 Task: Learn more about a career.
Action: Mouse moved to (939, 128)
Screenshot: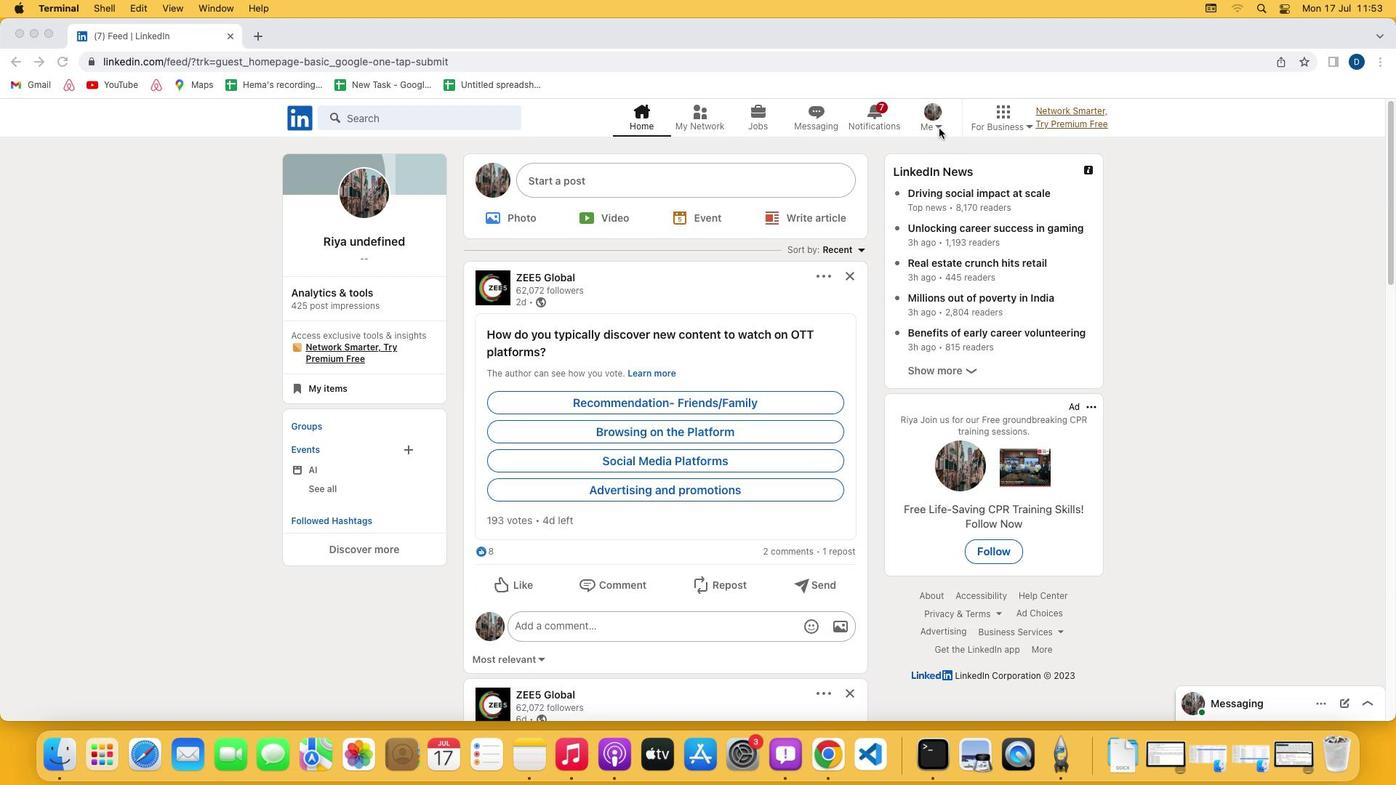 
Action: Mouse pressed left at (939, 128)
Screenshot: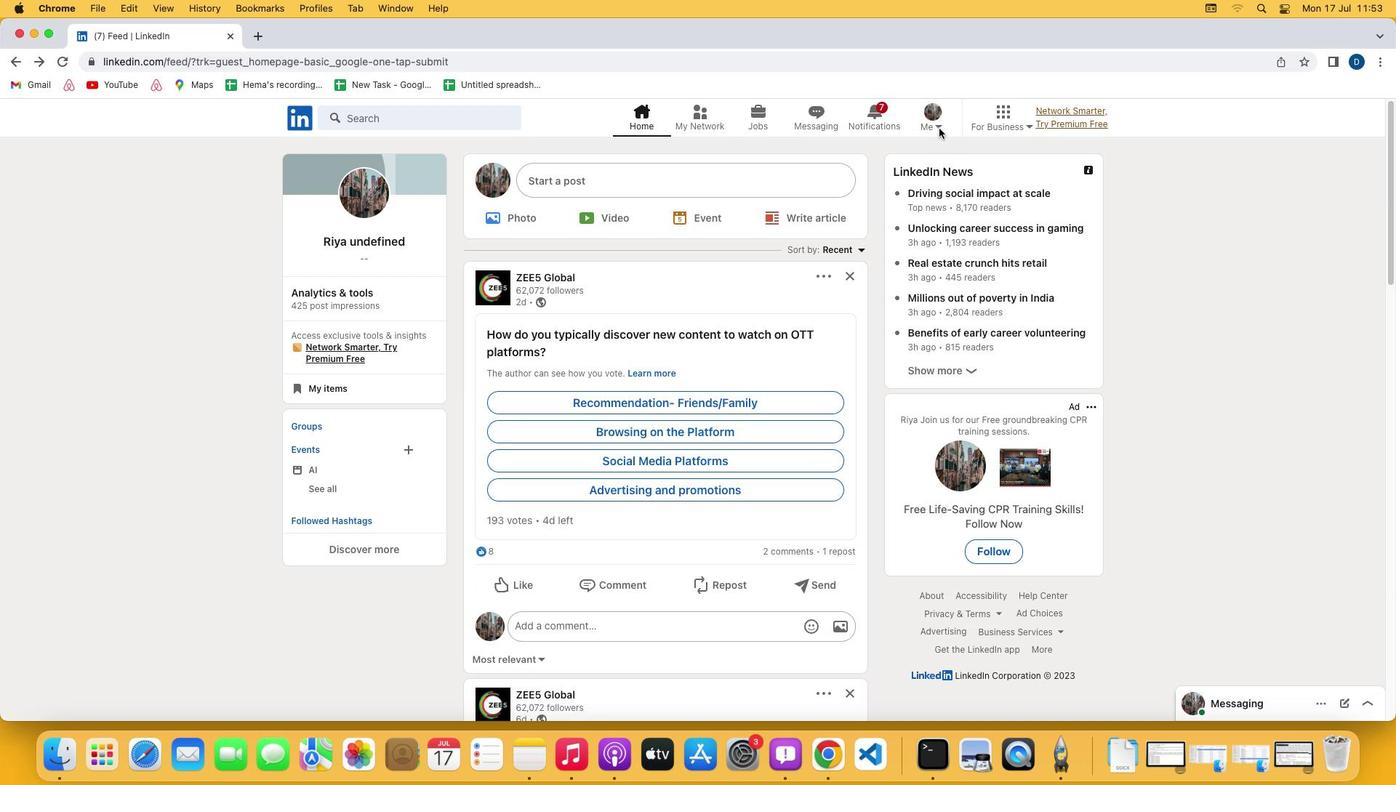
Action: Mouse moved to (941, 125)
Screenshot: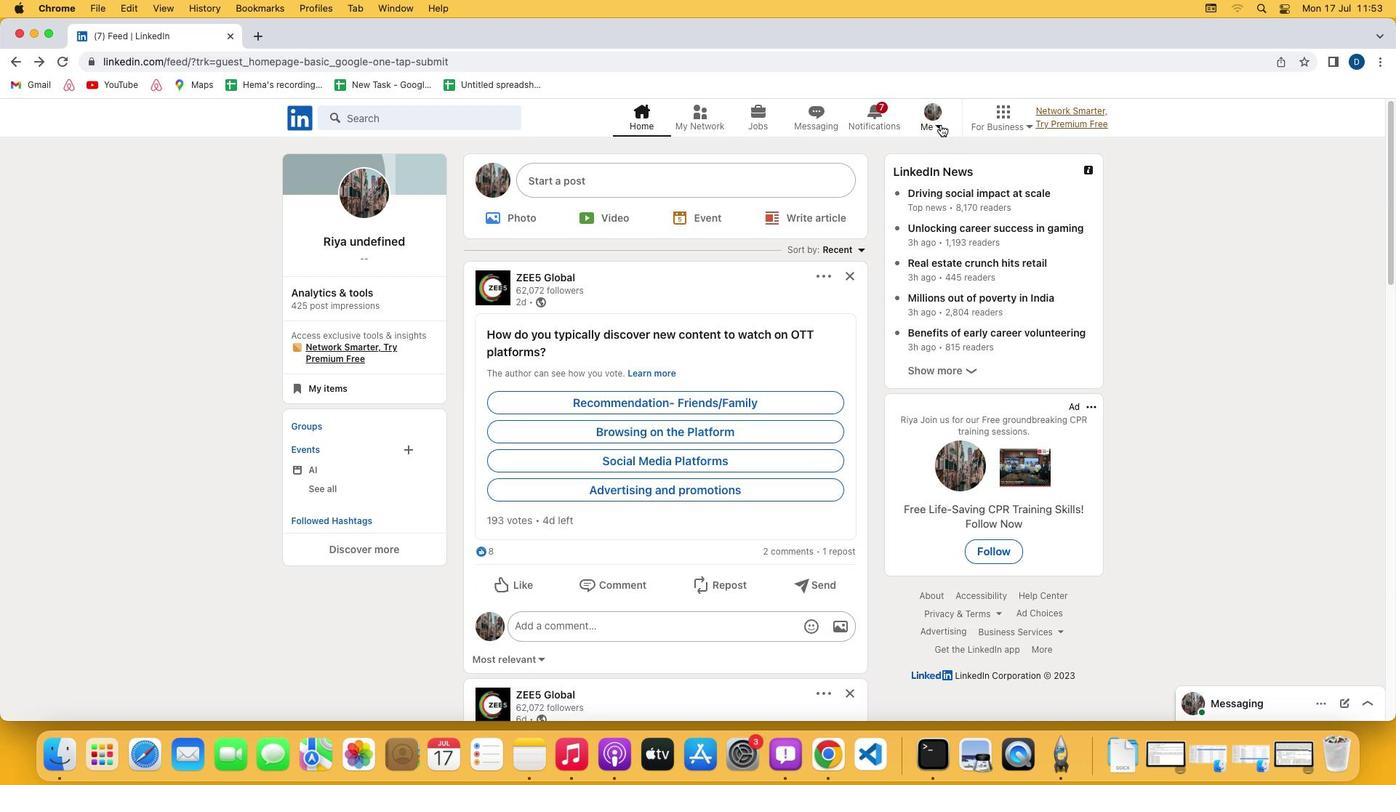 
Action: Mouse pressed left at (941, 125)
Screenshot: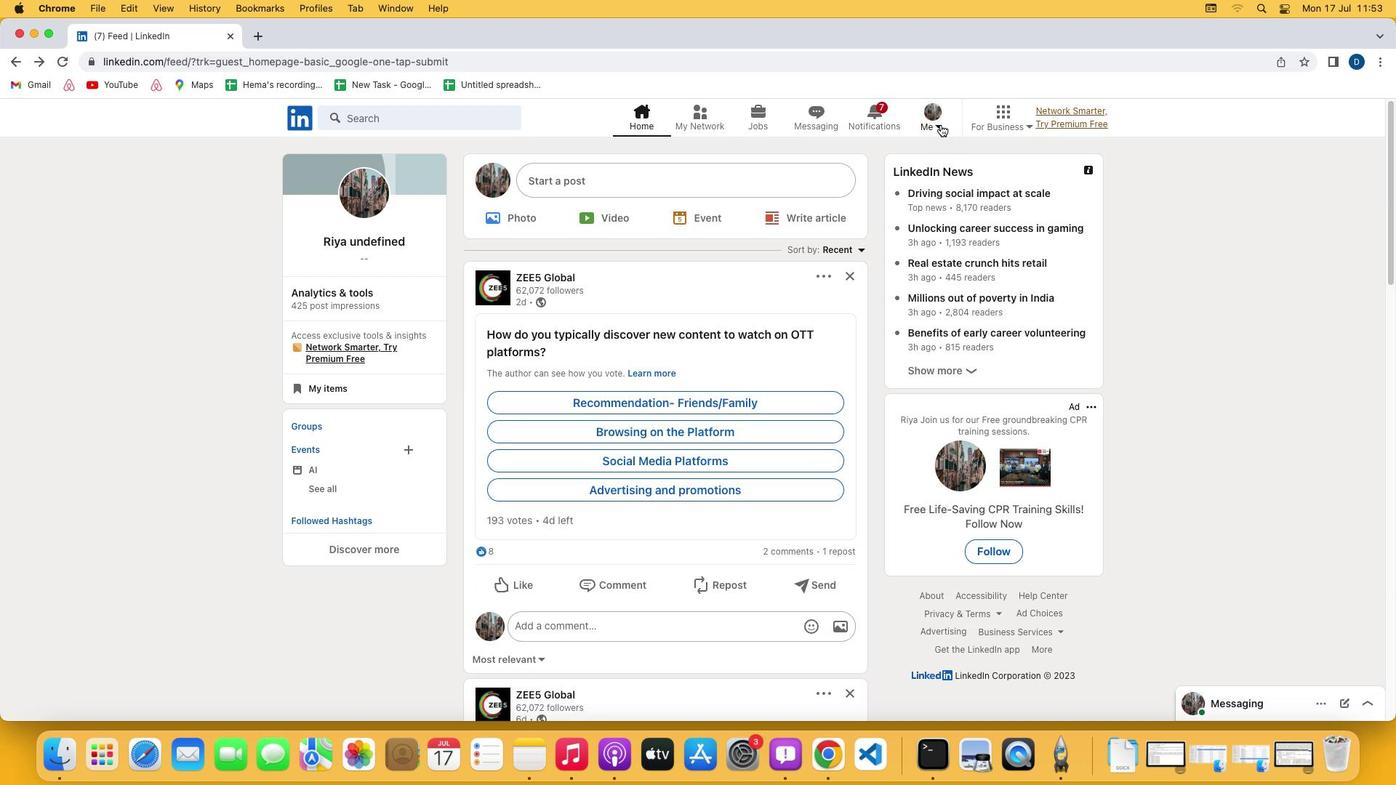 
Action: Mouse moved to (813, 271)
Screenshot: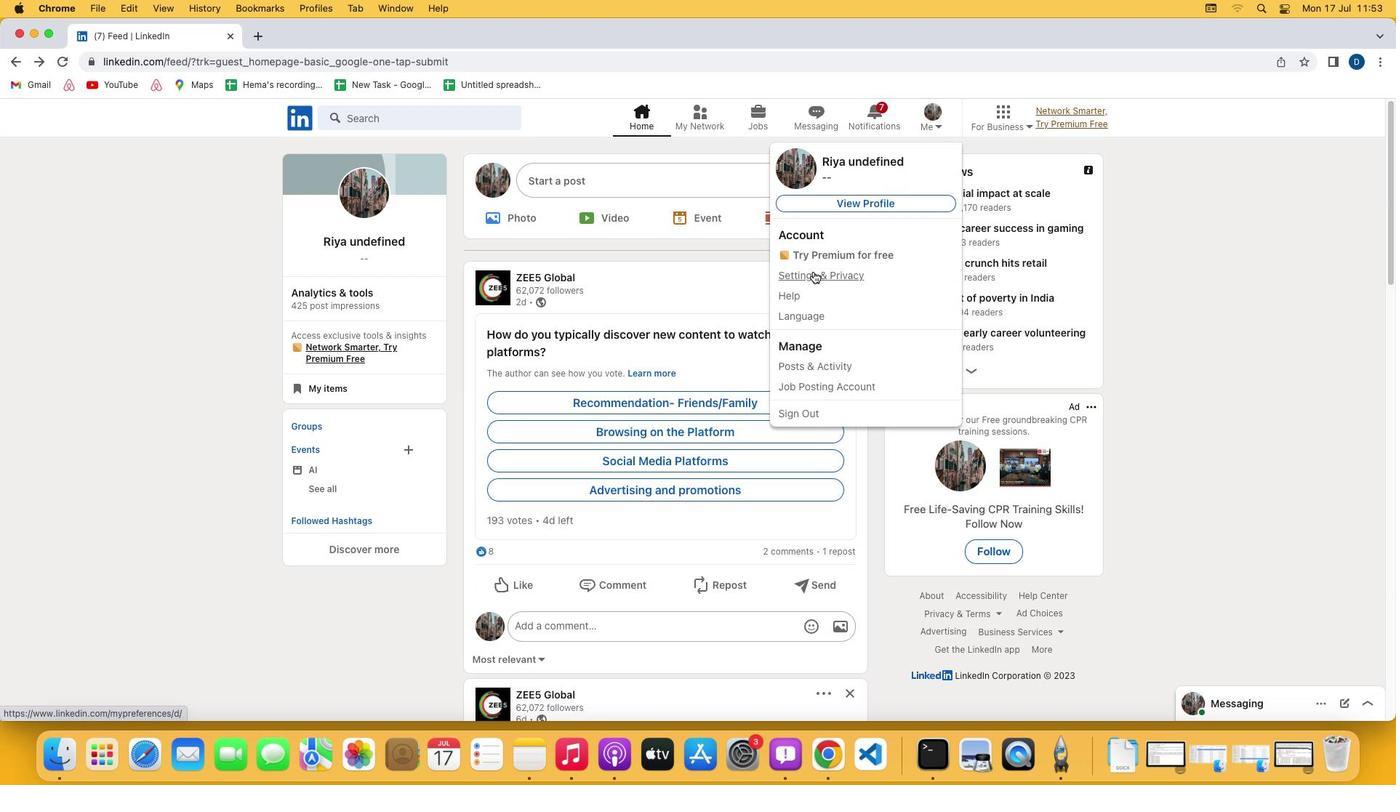 
Action: Mouse pressed left at (813, 271)
Screenshot: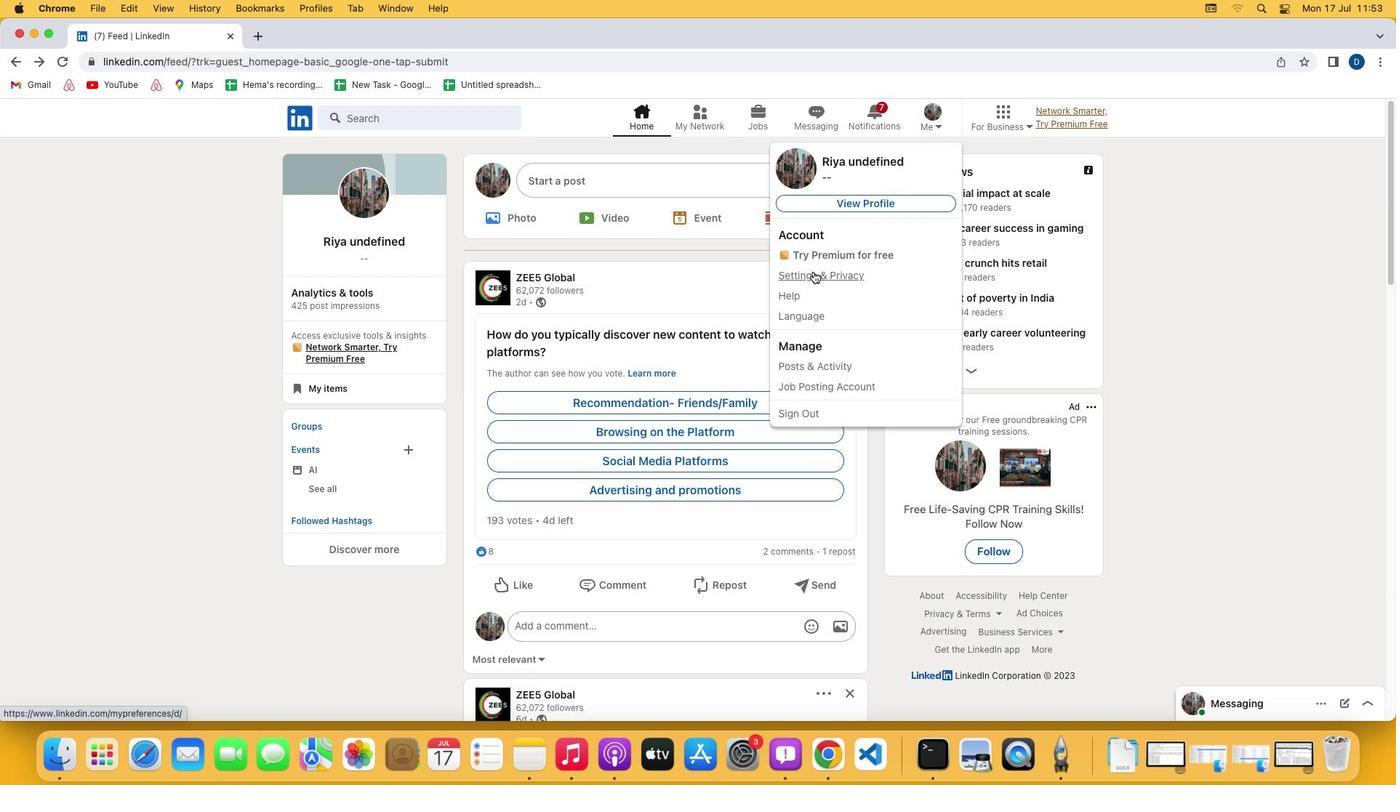 
Action: Mouse moved to (627, 520)
Screenshot: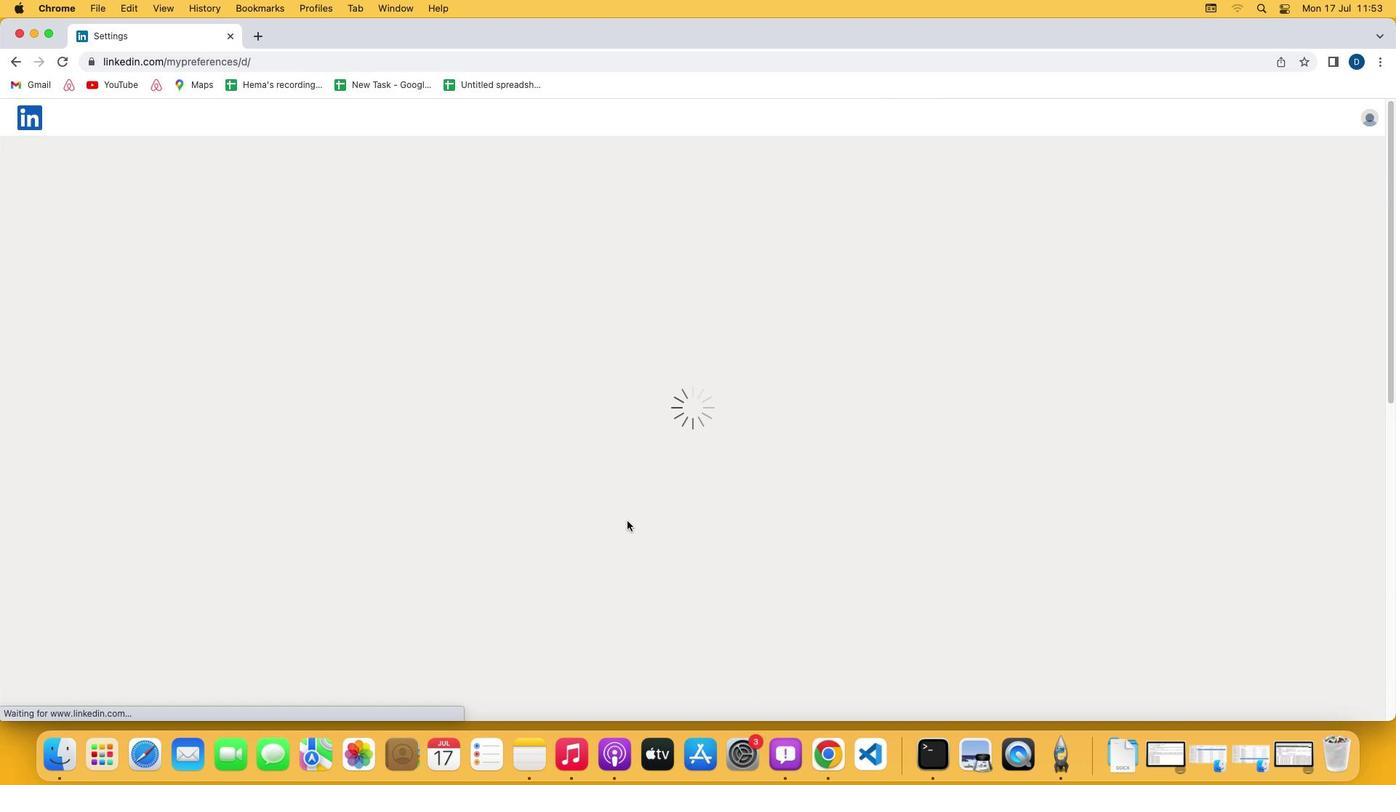 
Action: Mouse scrolled (627, 520) with delta (0, 0)
Screenshot: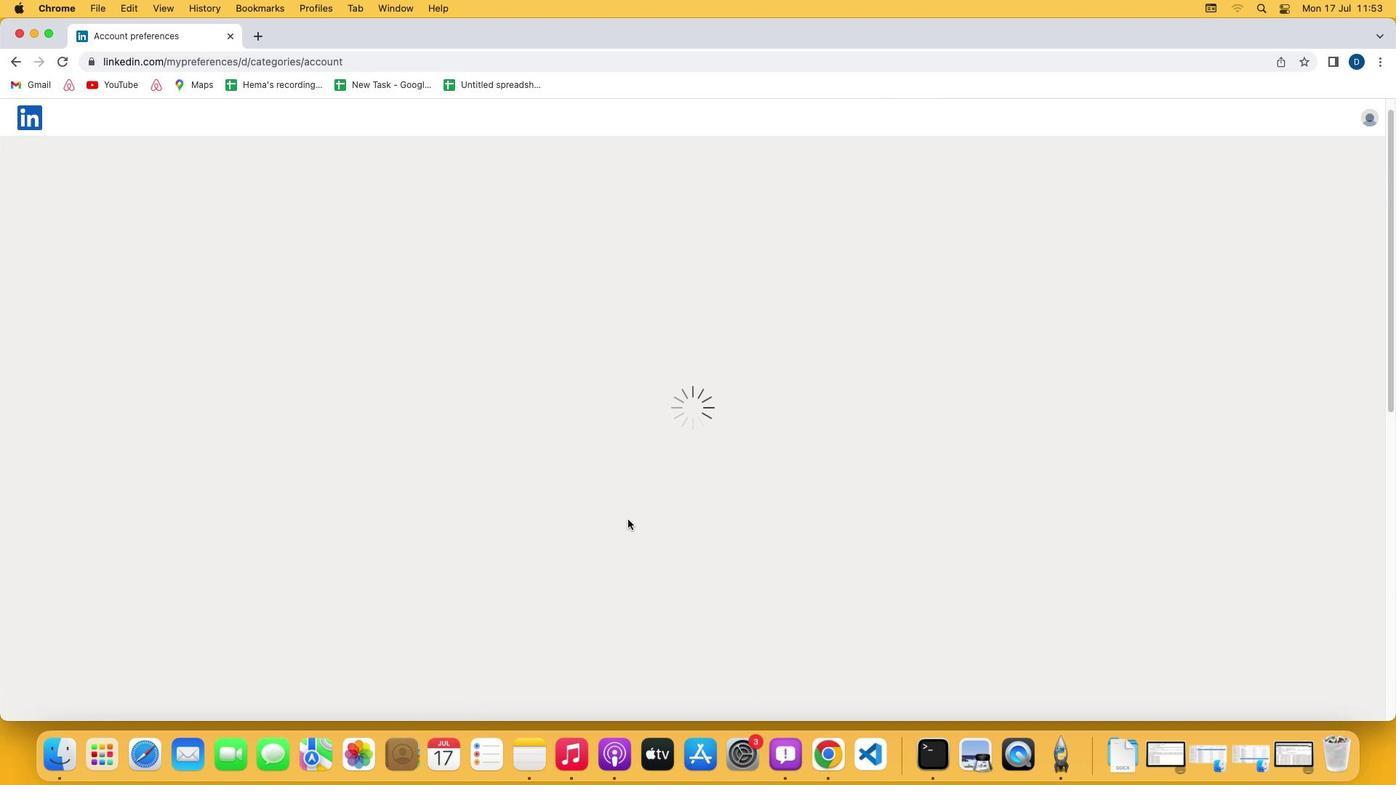 
Action: Mouse scrolled (627, 520) with delta (0, 0)
Screenshot: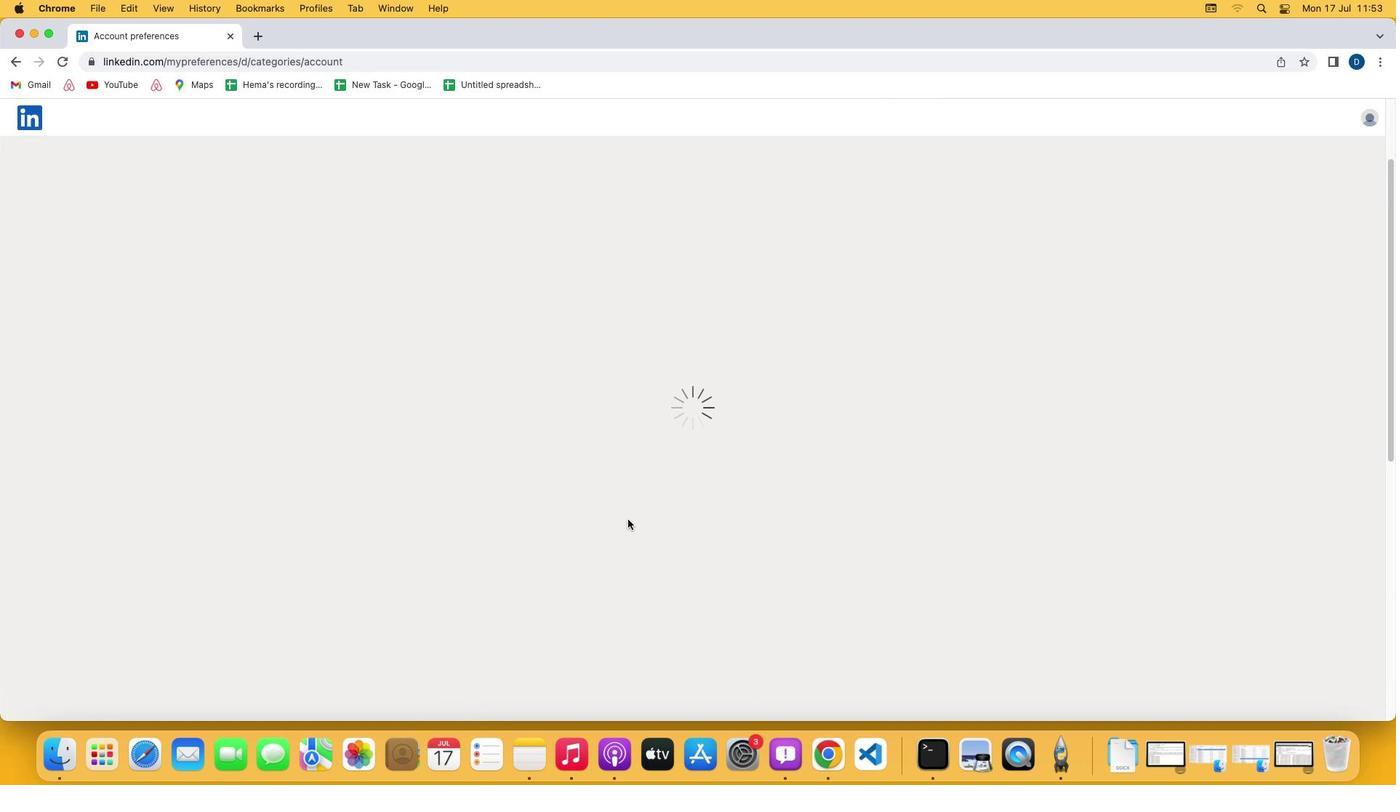 
Action: Mouse scrolled (627, 520) with delta (0, -2)
Screenshot: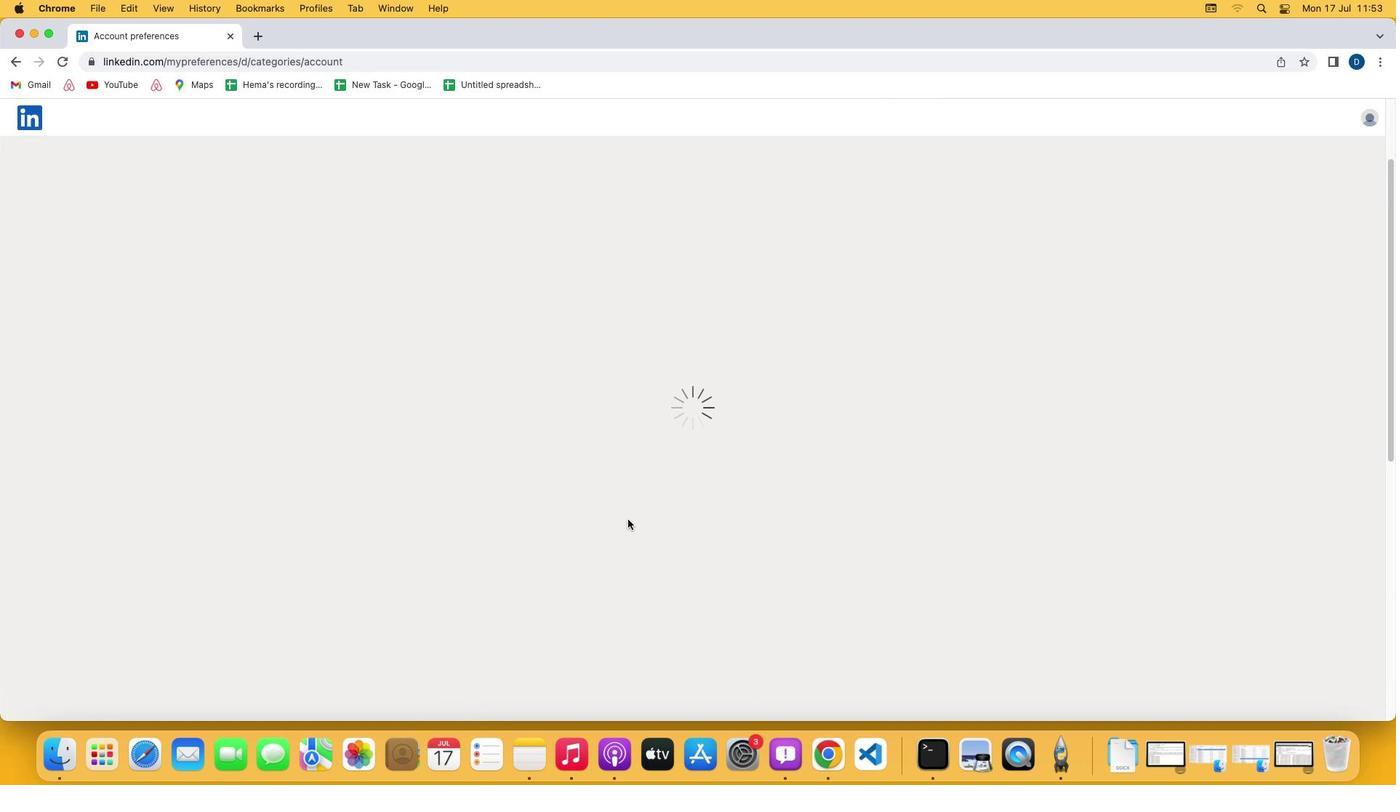 
Action: Mouse moved to (627, 520)
Screenshot: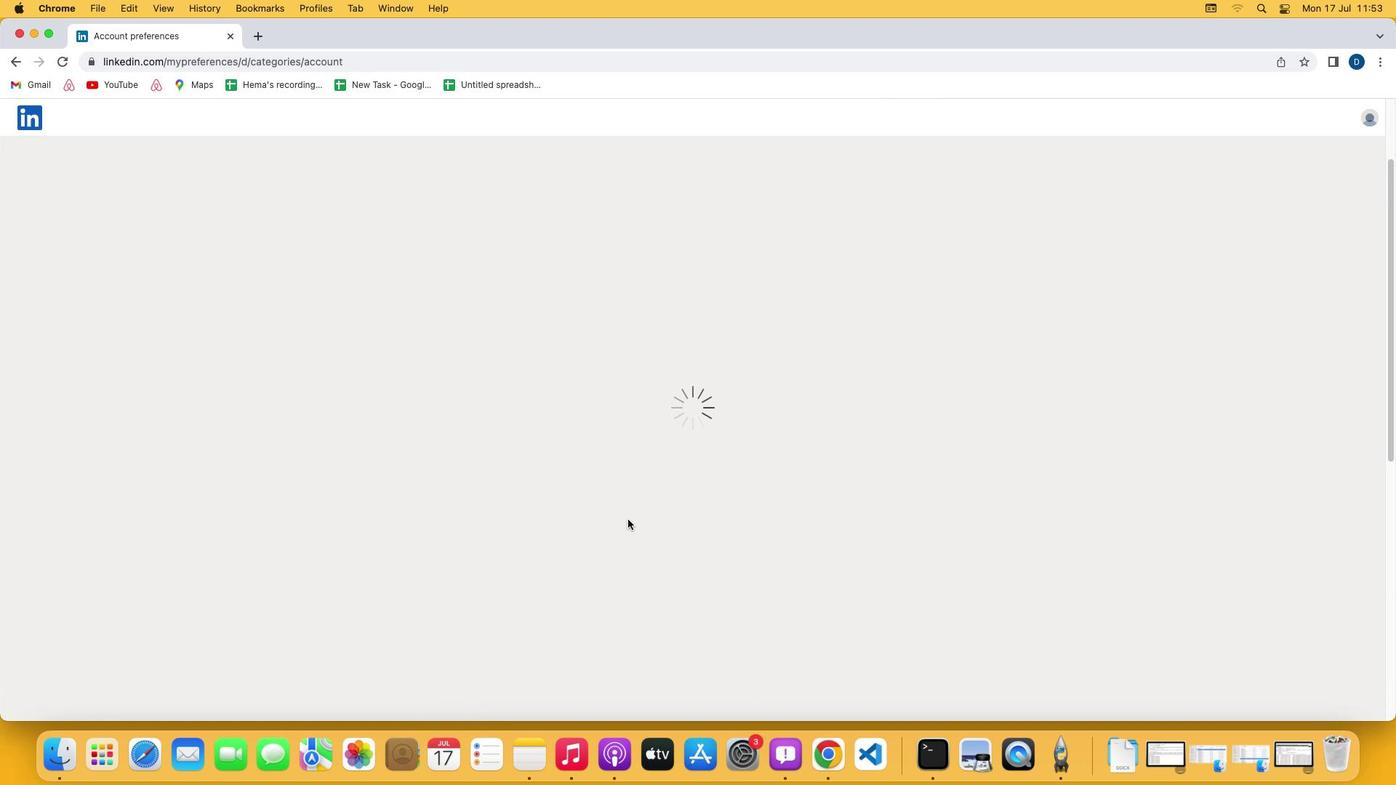 
Action: Mouse scrolled (627, 520) with delta (0, -3)
Screenshot: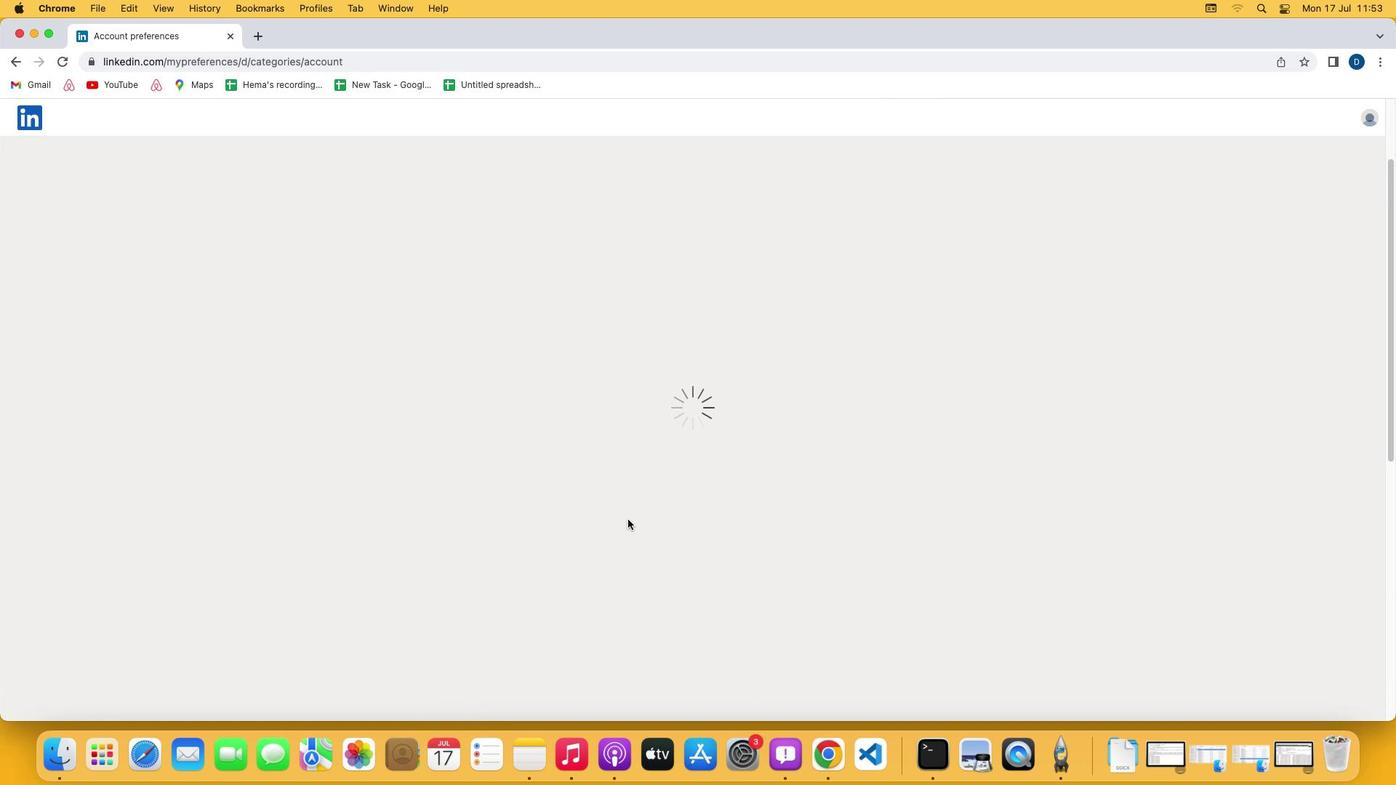 
Action: Mouse moved to (627, 519)
Screenshot: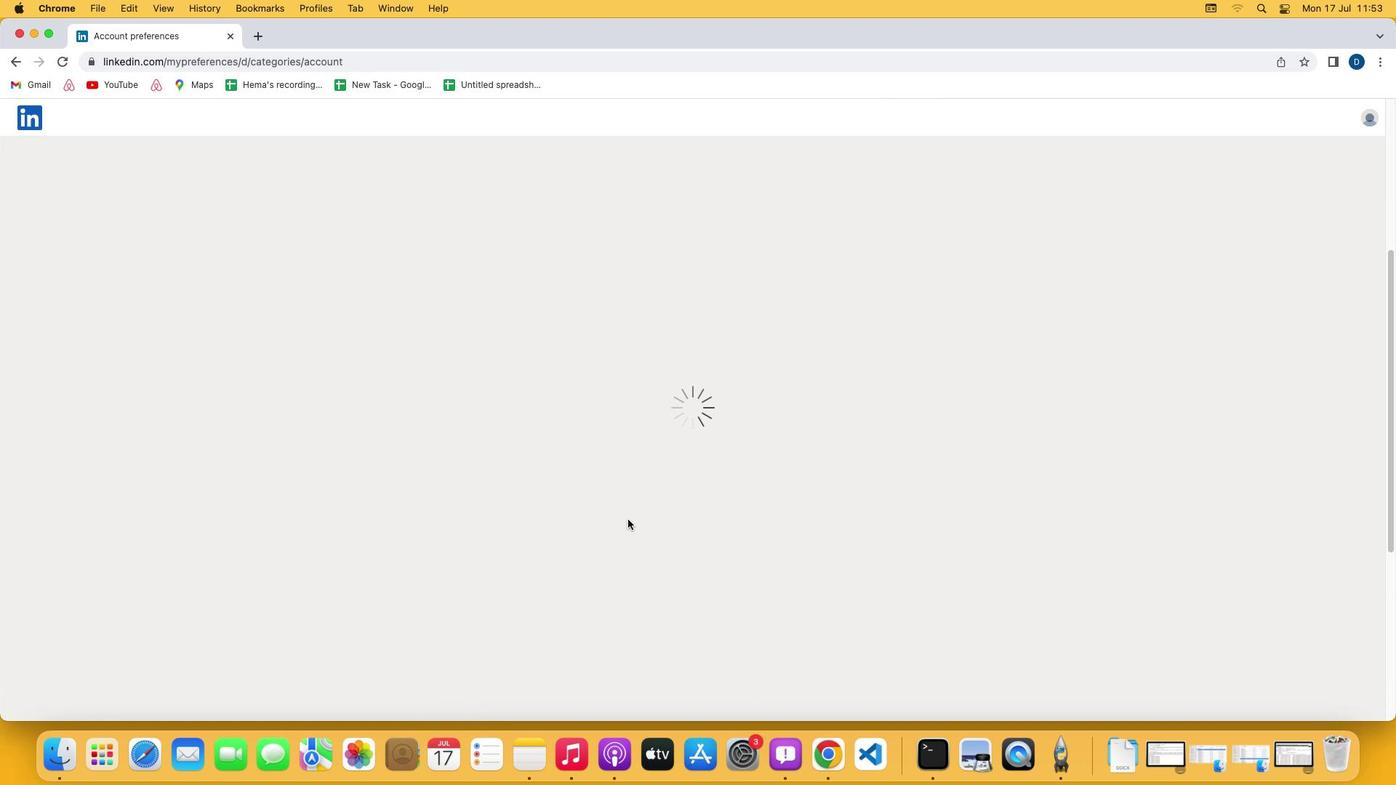 
Action: Mouse scrolled (627, 519) with delta (0, 0)
Screenshot: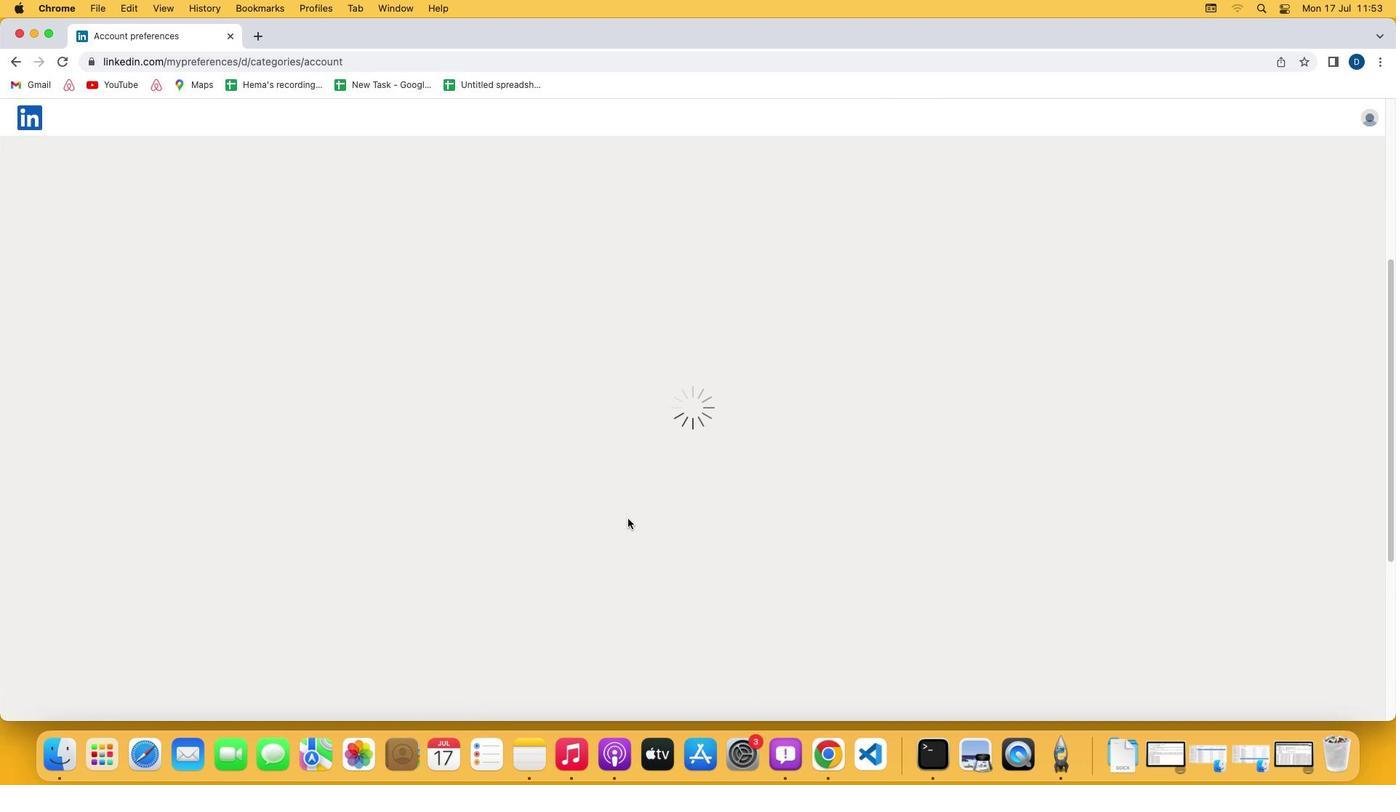 
Action: Mouse moved to (628, 518)
Screenshot: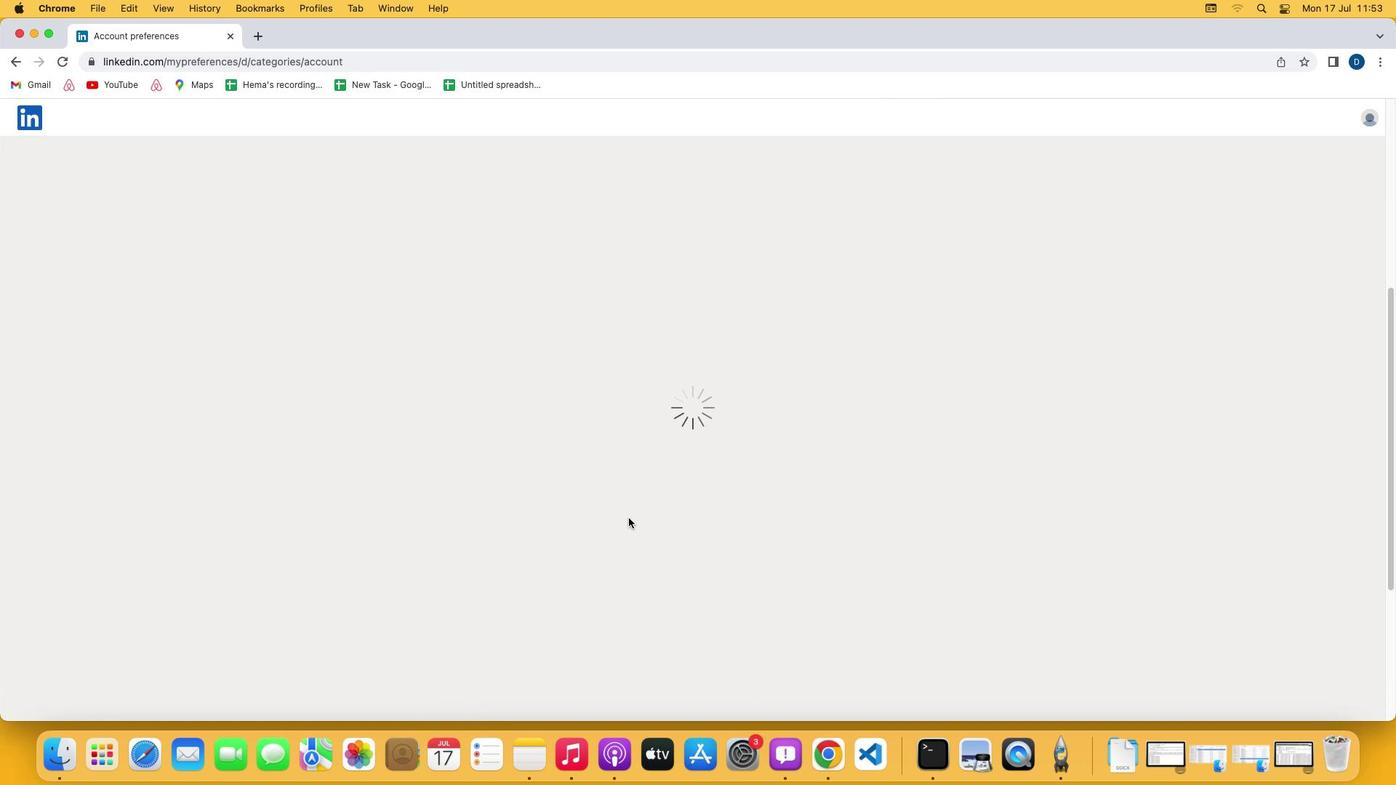 
Action: Mouse scrolled (628, 518) with delta (0, 0)
Screenshot: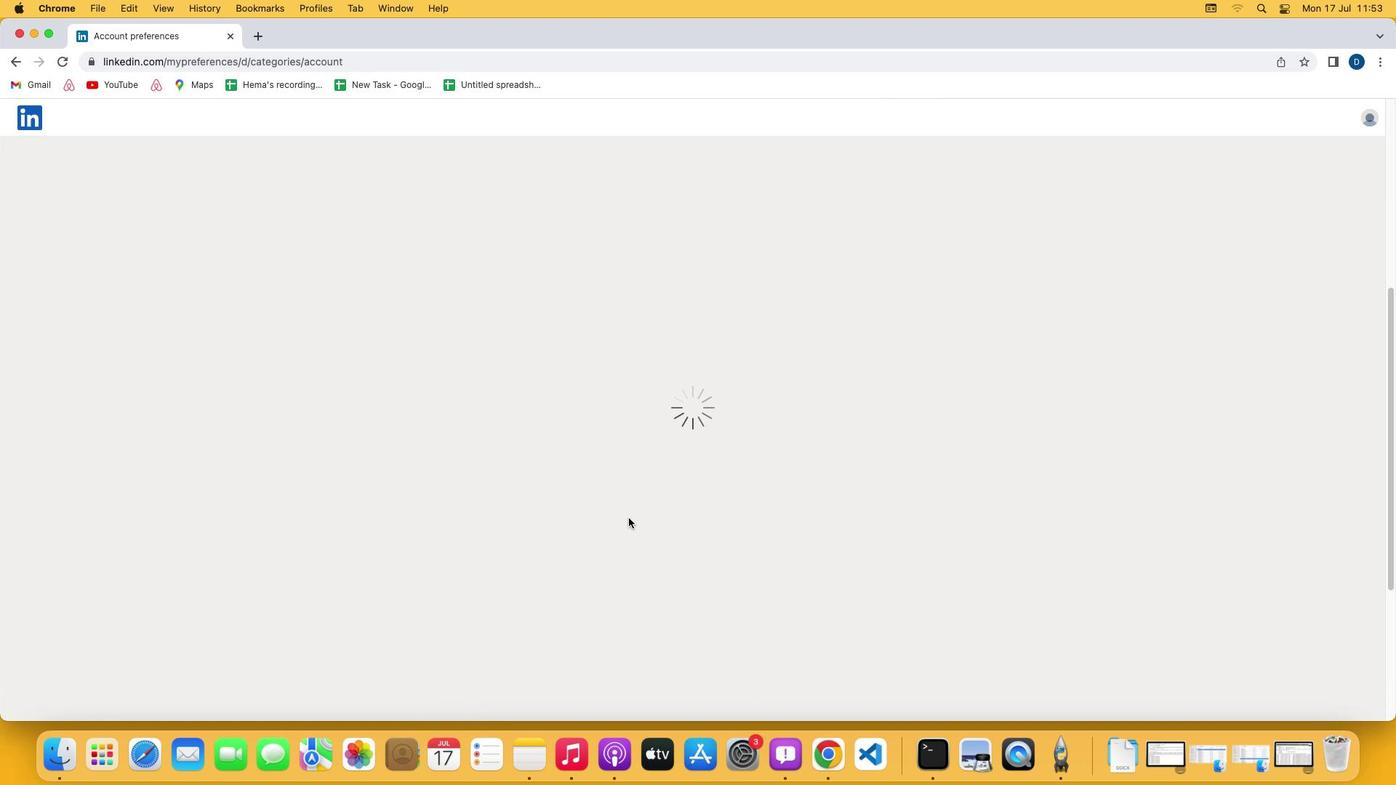 
Action: Mouse scrolled (628, 518) with delta (0, -2)
Screenshot: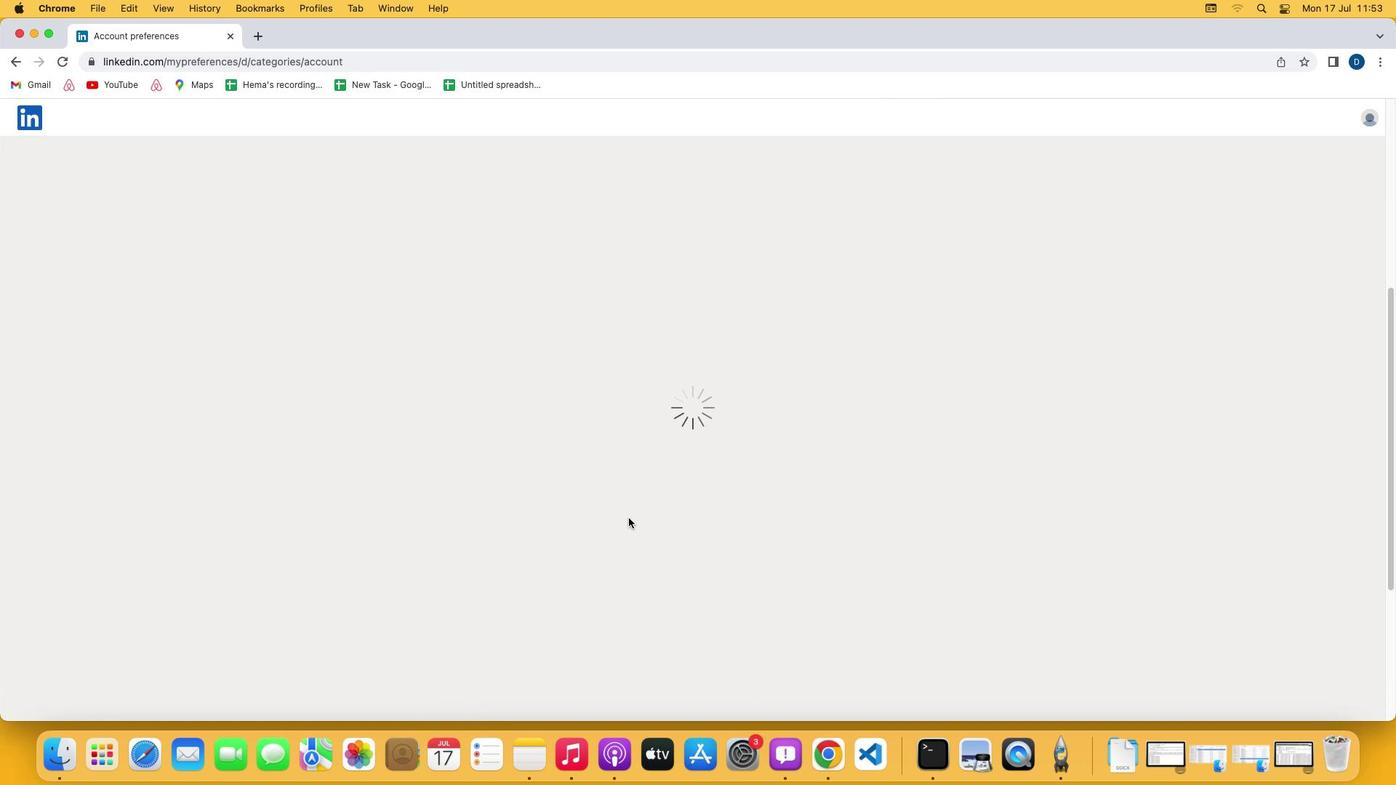 
Action: Mouse scrolled (628, 518) with delta (0, -3)
Screenshot: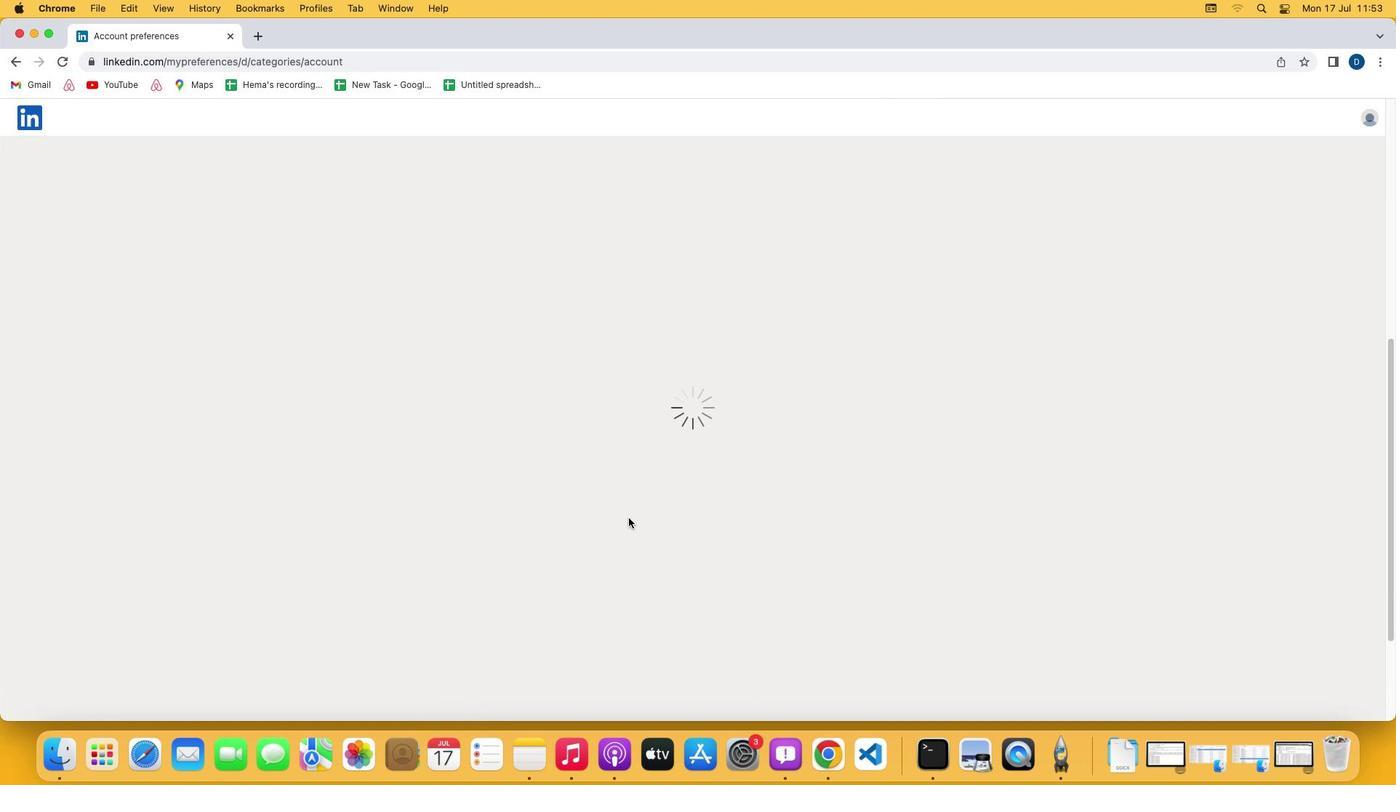
Action: Mouse scrolled (628, 518) with delta (0, -4)
Screenshot: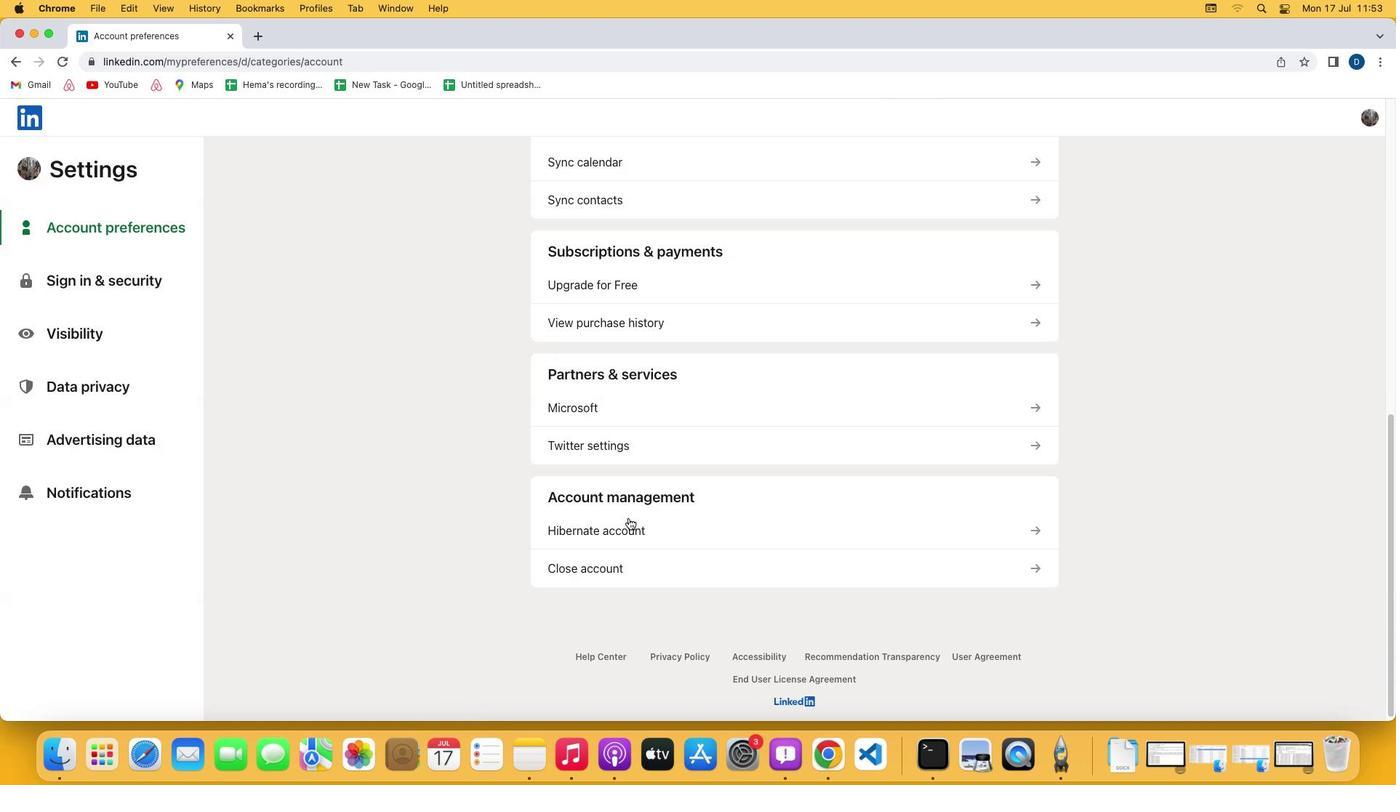 
Action: Mouse moved to (667, 278)
Screenshot: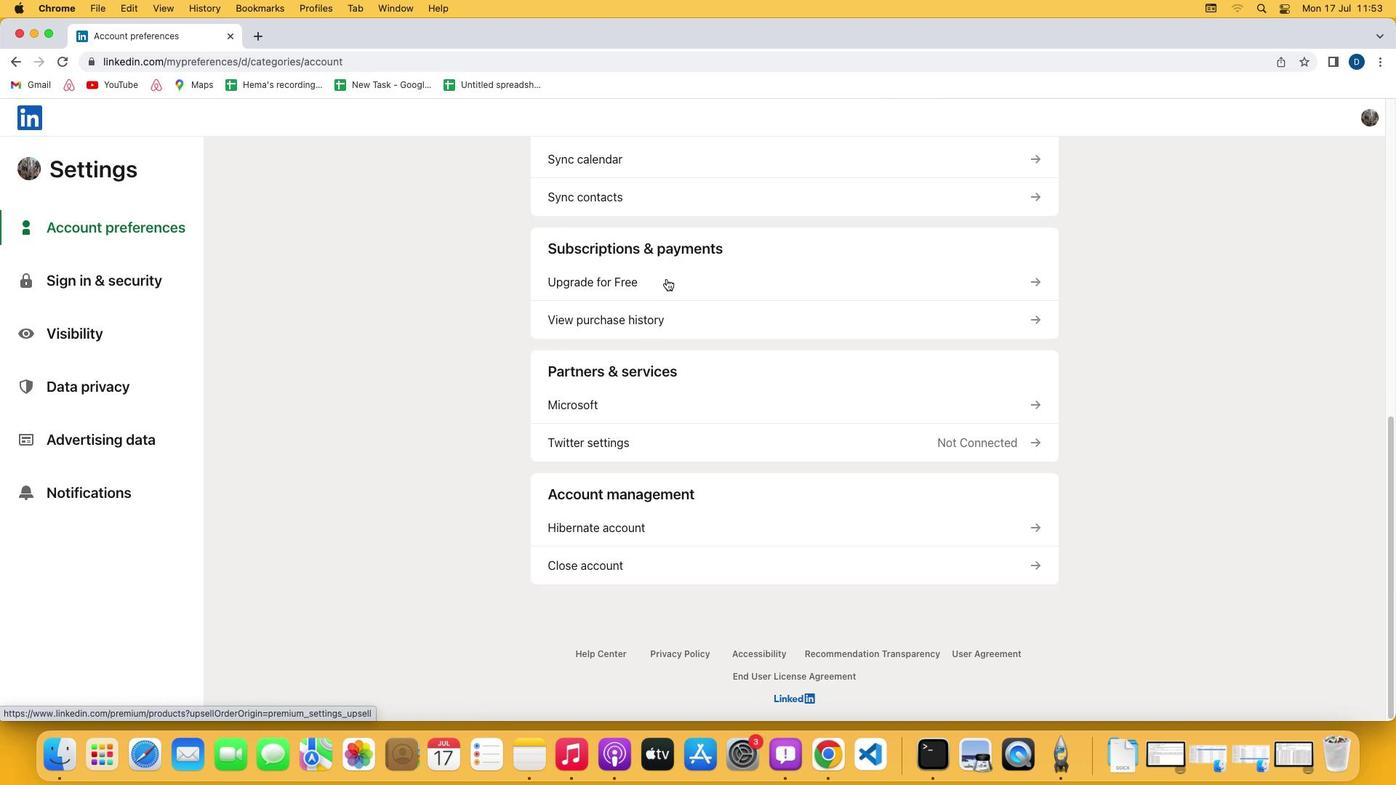
Action: Mouse pressed left at (667, 278)
Screenshot: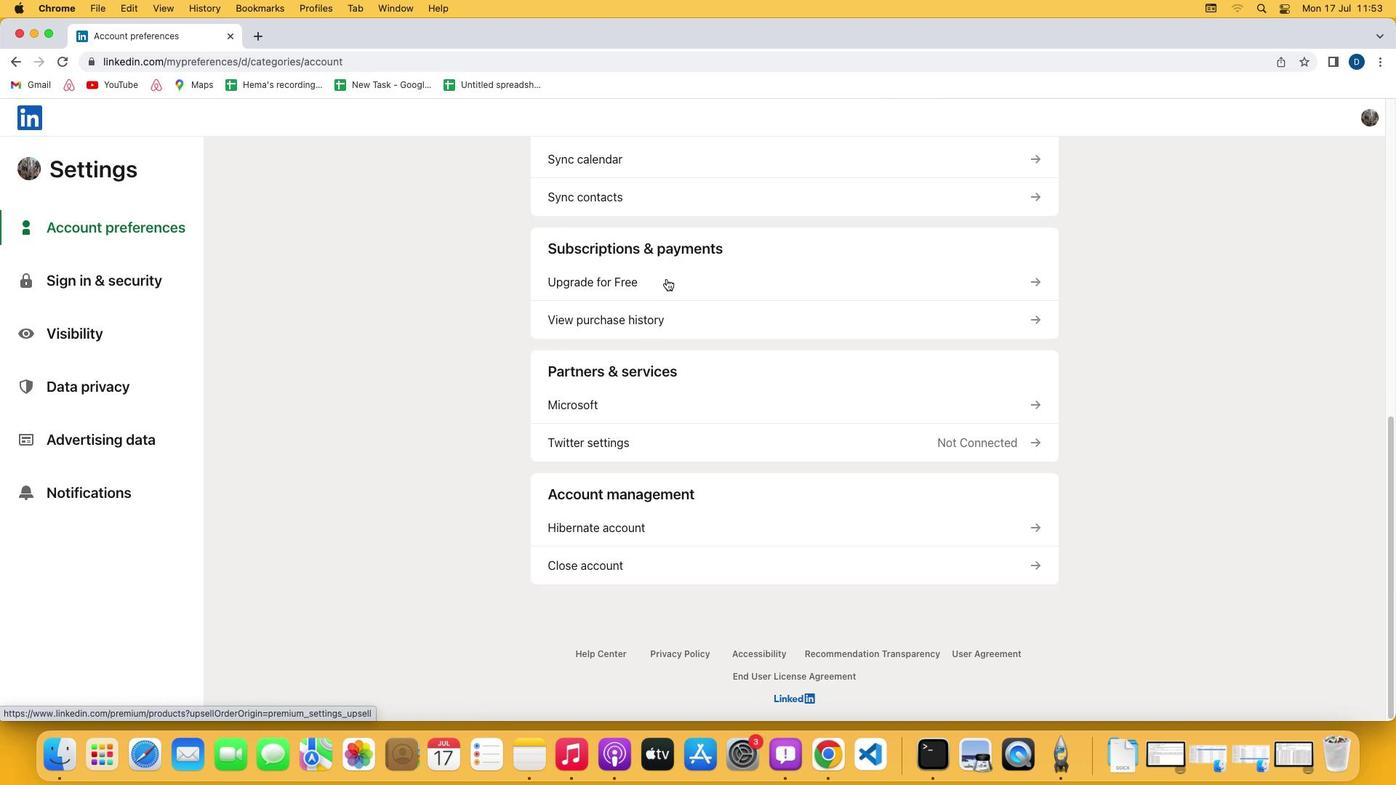 
Action: Mouse moved to (566, 424)
Screenshot: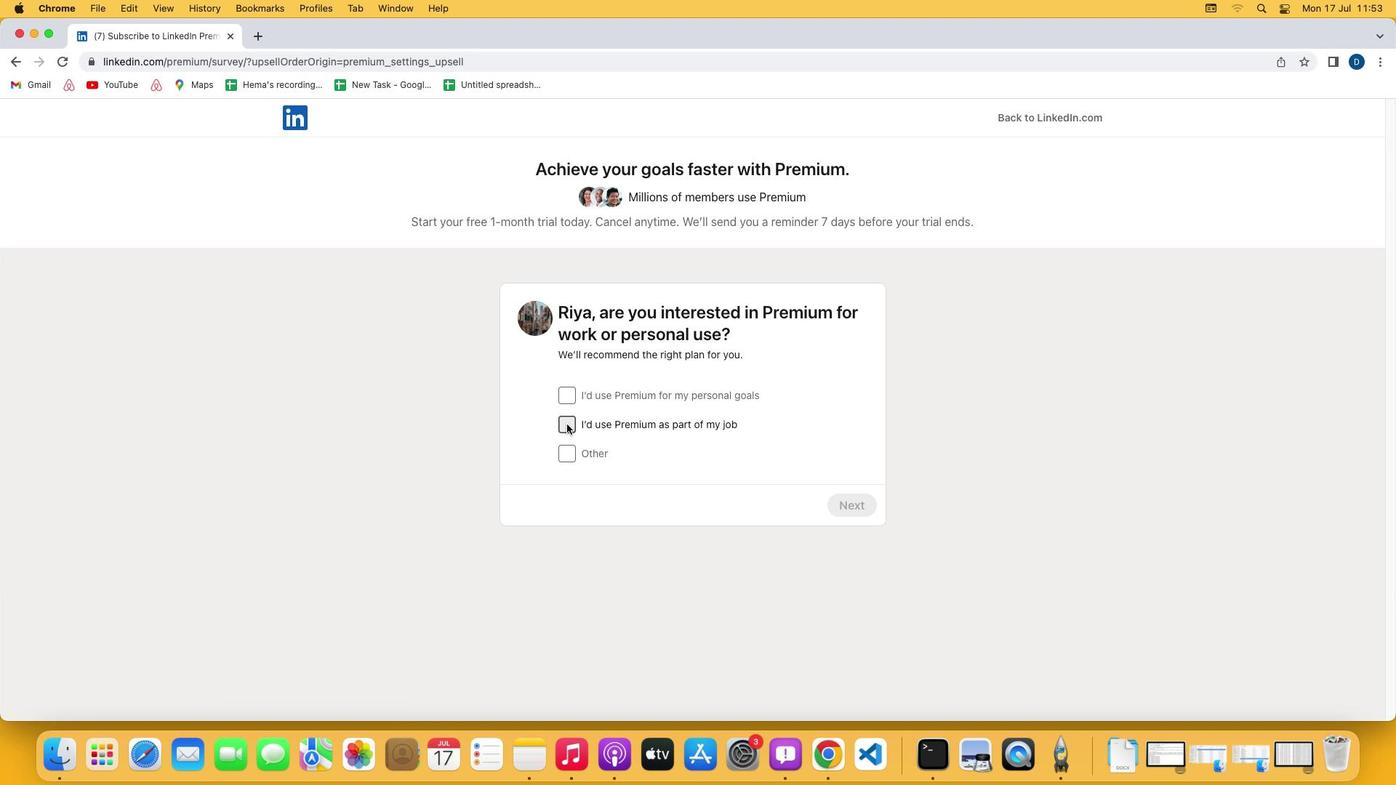 
Action: Mouse pressed left at (566, 424)
Screenshot: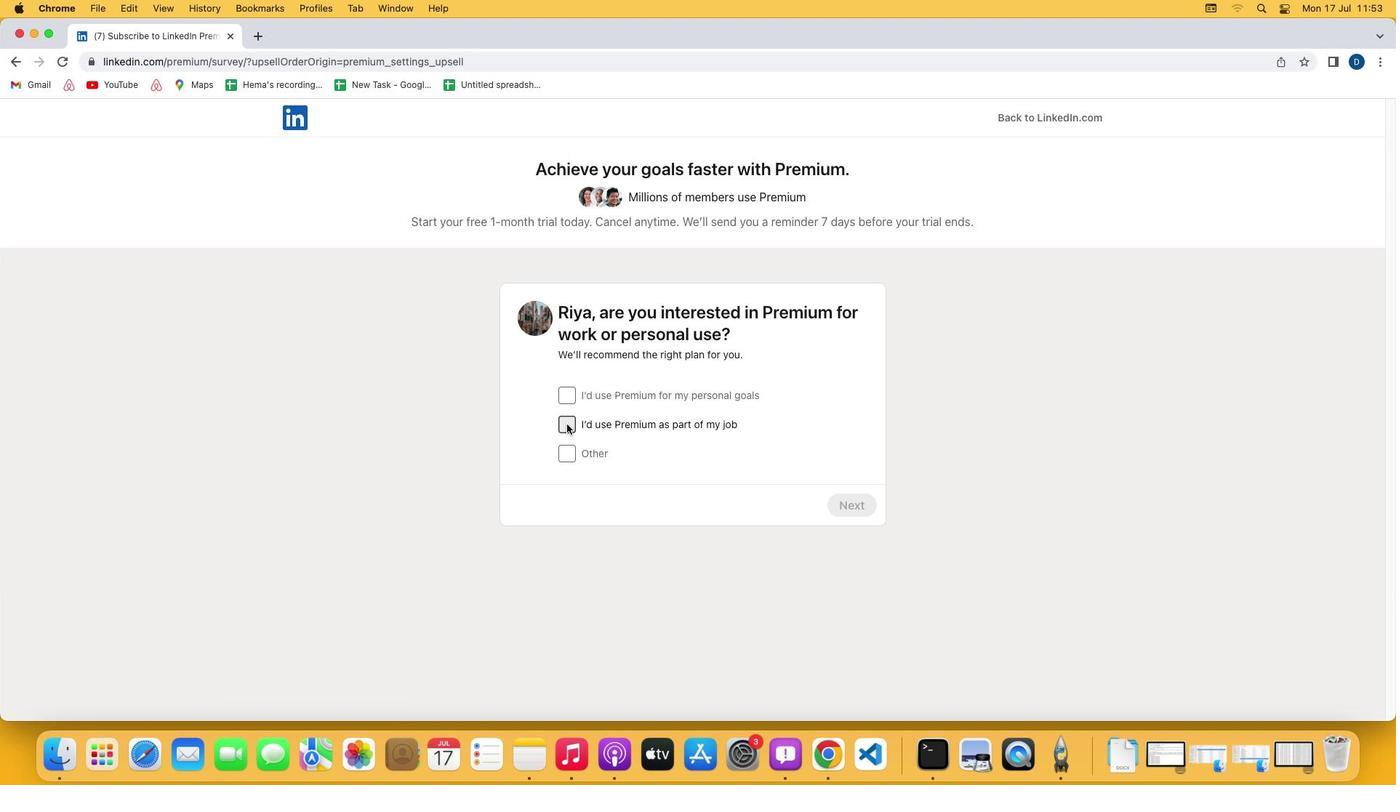 
Action: Mouse moved to (842, 504)
Screenshot: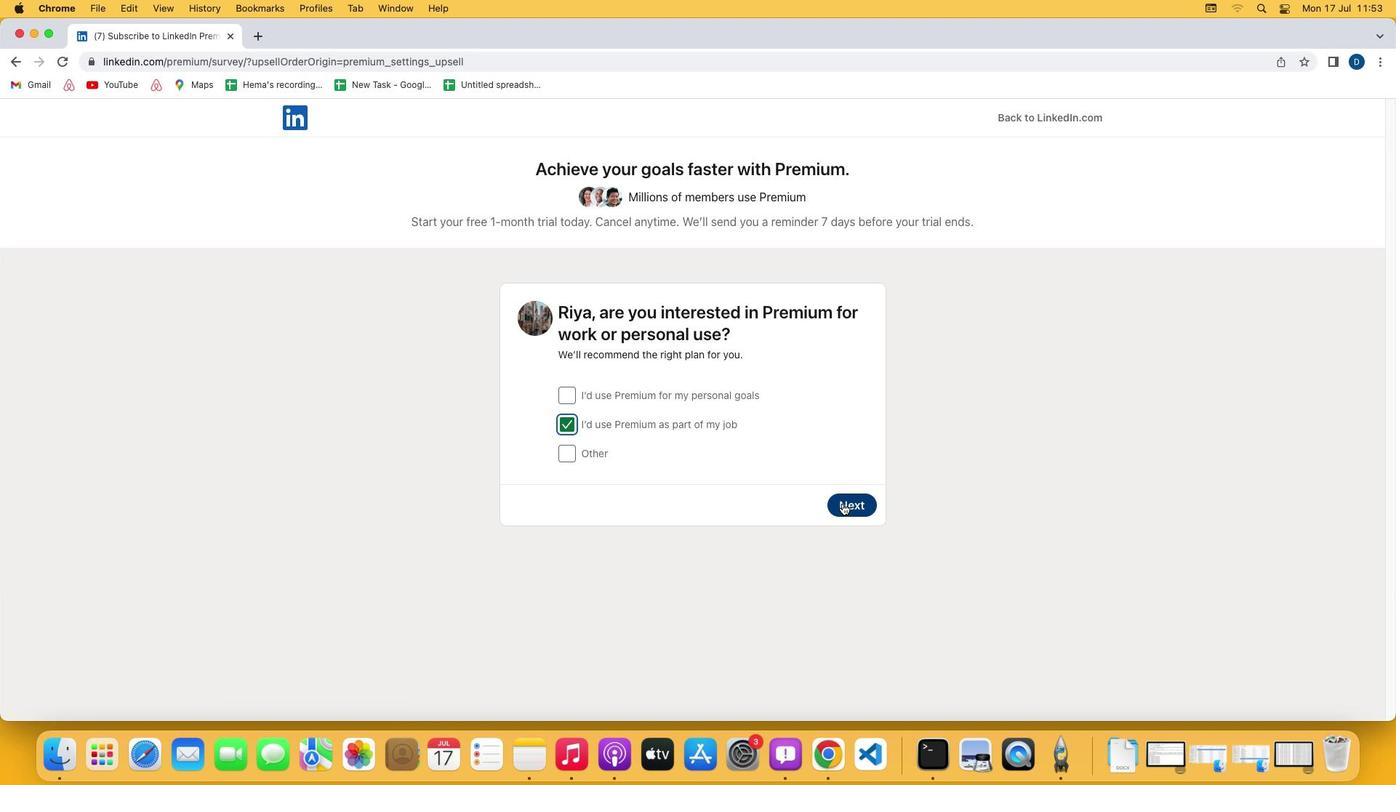 
Action: Mouse pressed left at (842, 504)
Screenshot: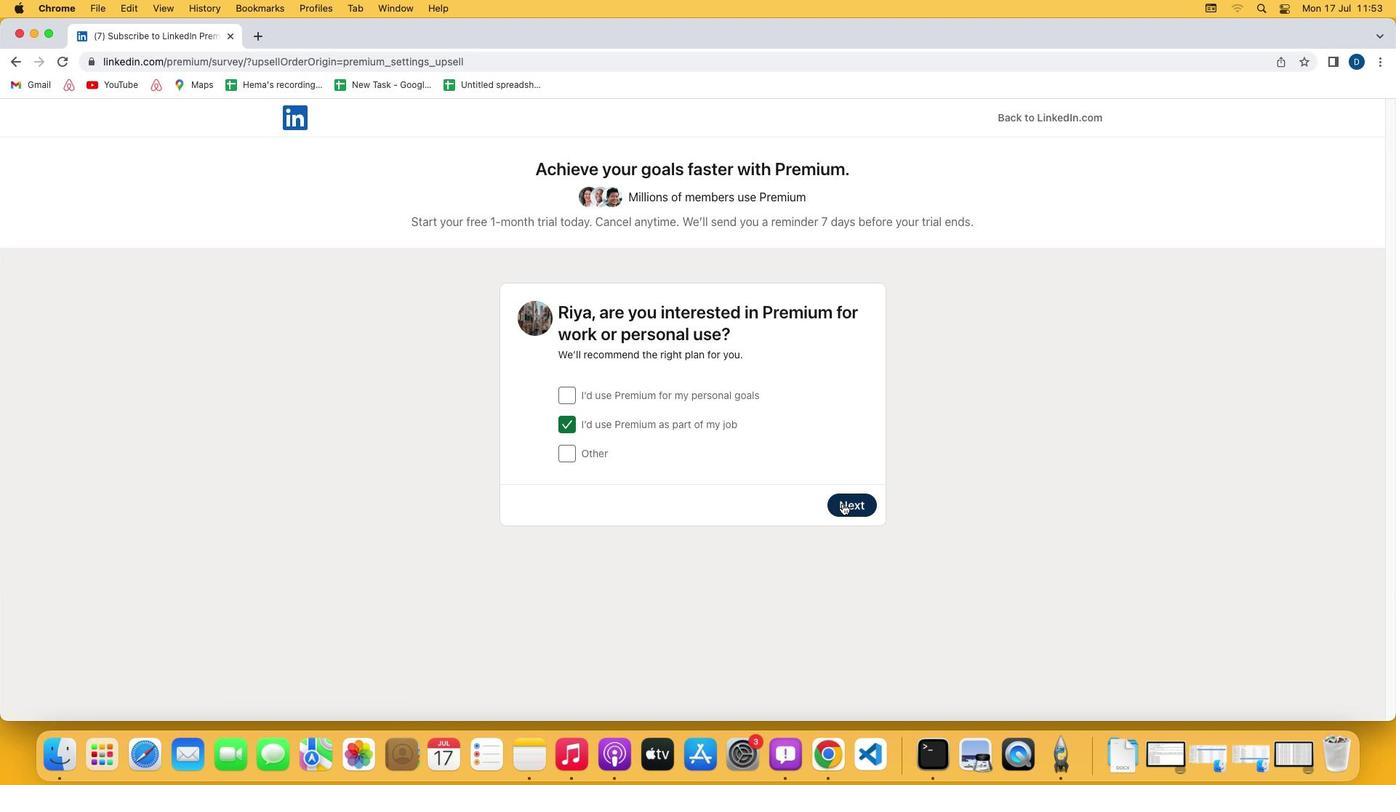 
Action: Mouse moved to (862, 592)
Screenshot: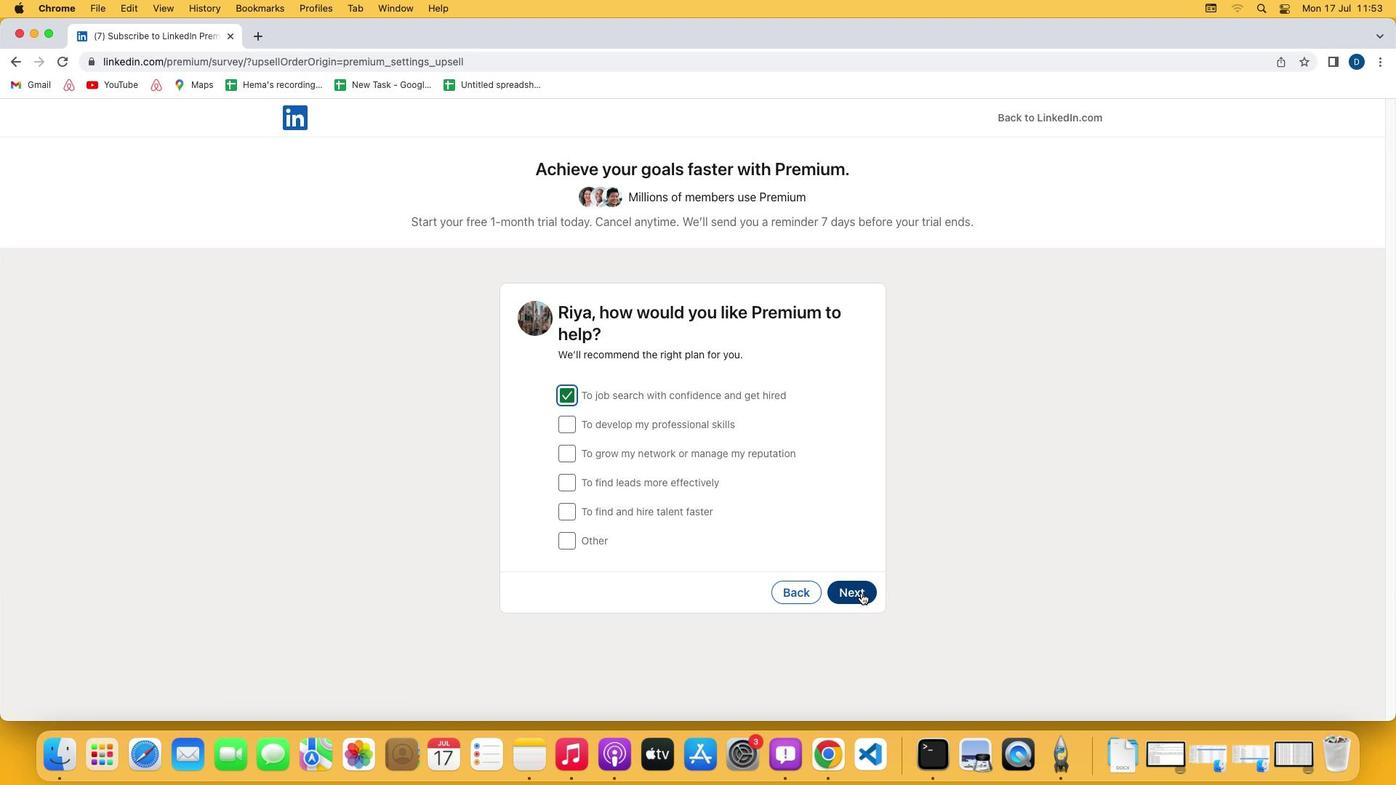 
Action: Mouse pressed left at (862, 592)
Screenshot: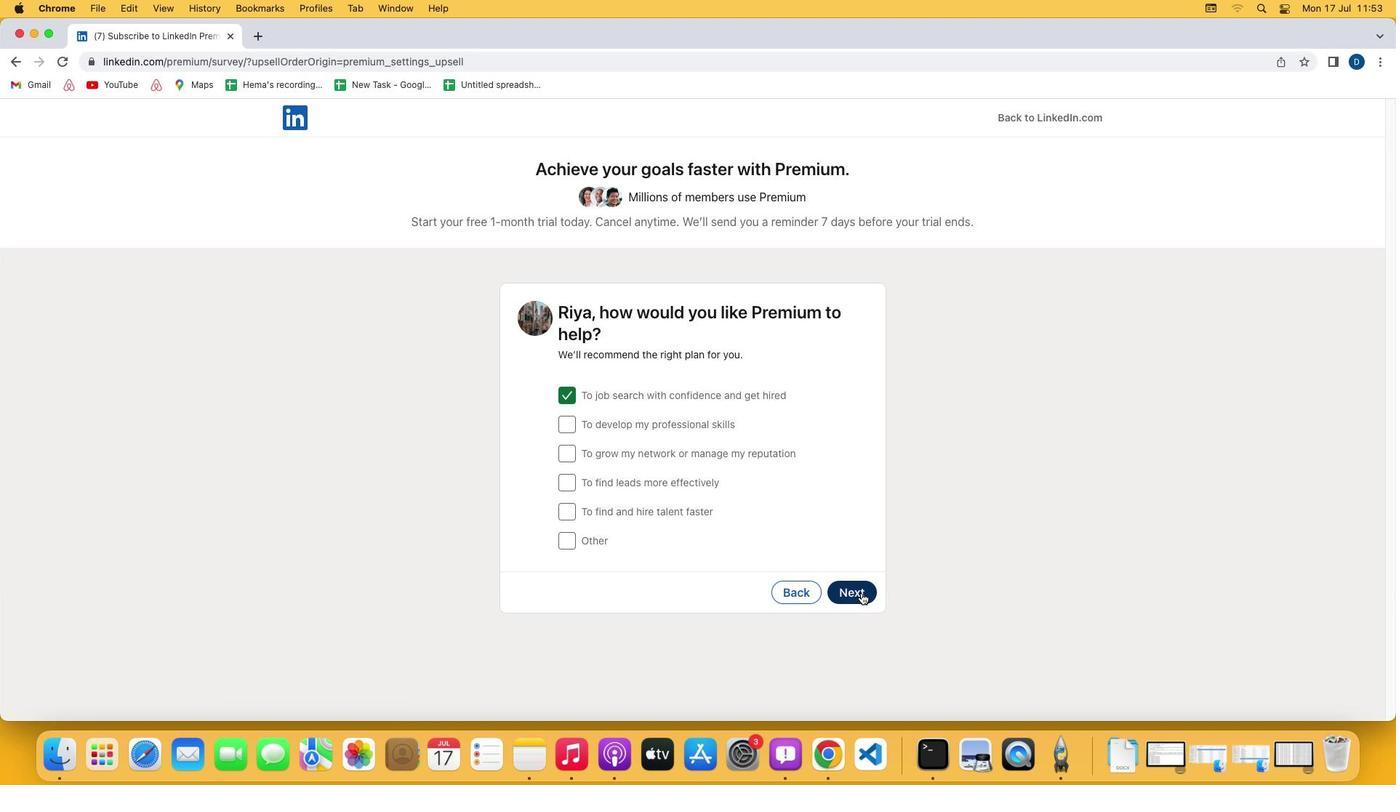 
Action: Mouse moved to (566, 484)
Screenshot: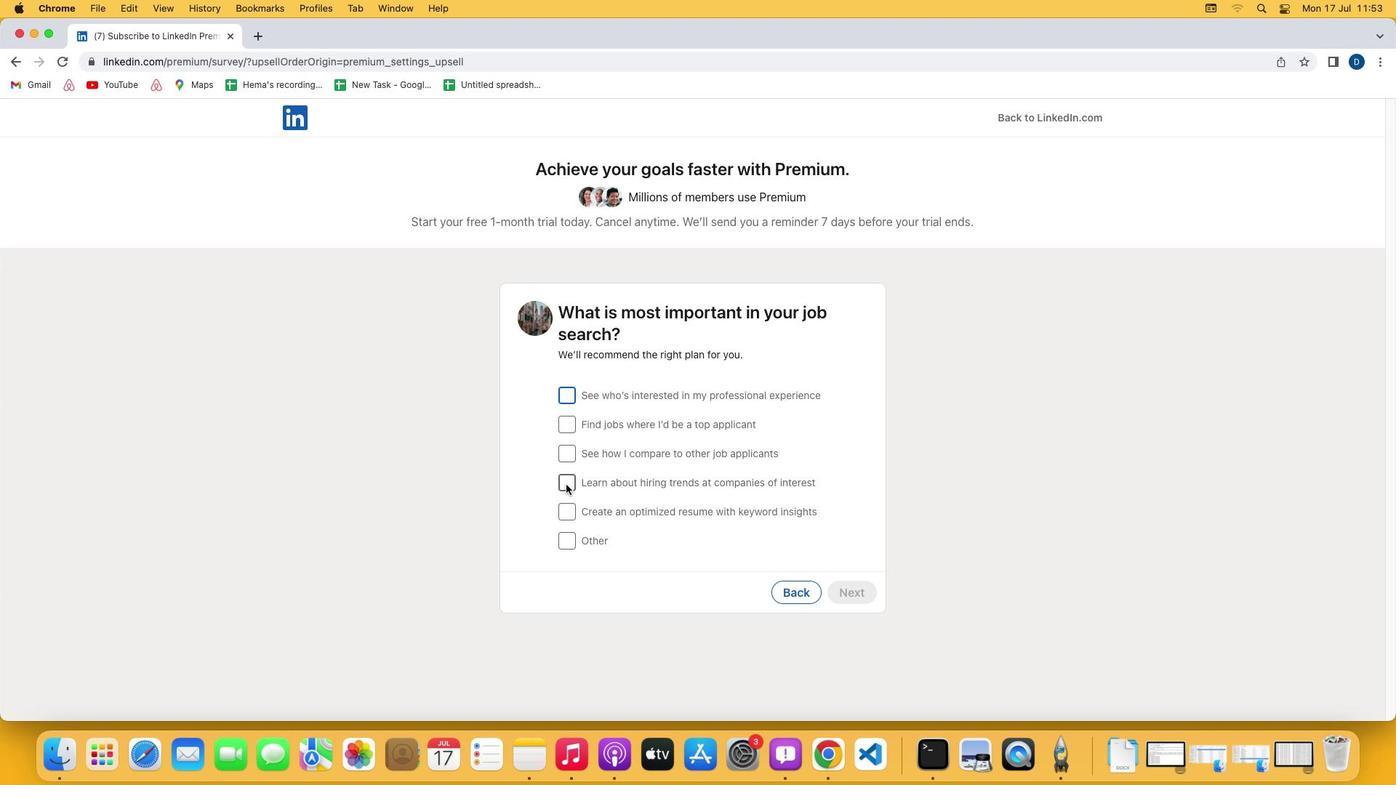 
Action: Mouse pressed left at (566, 484)
Screenshot: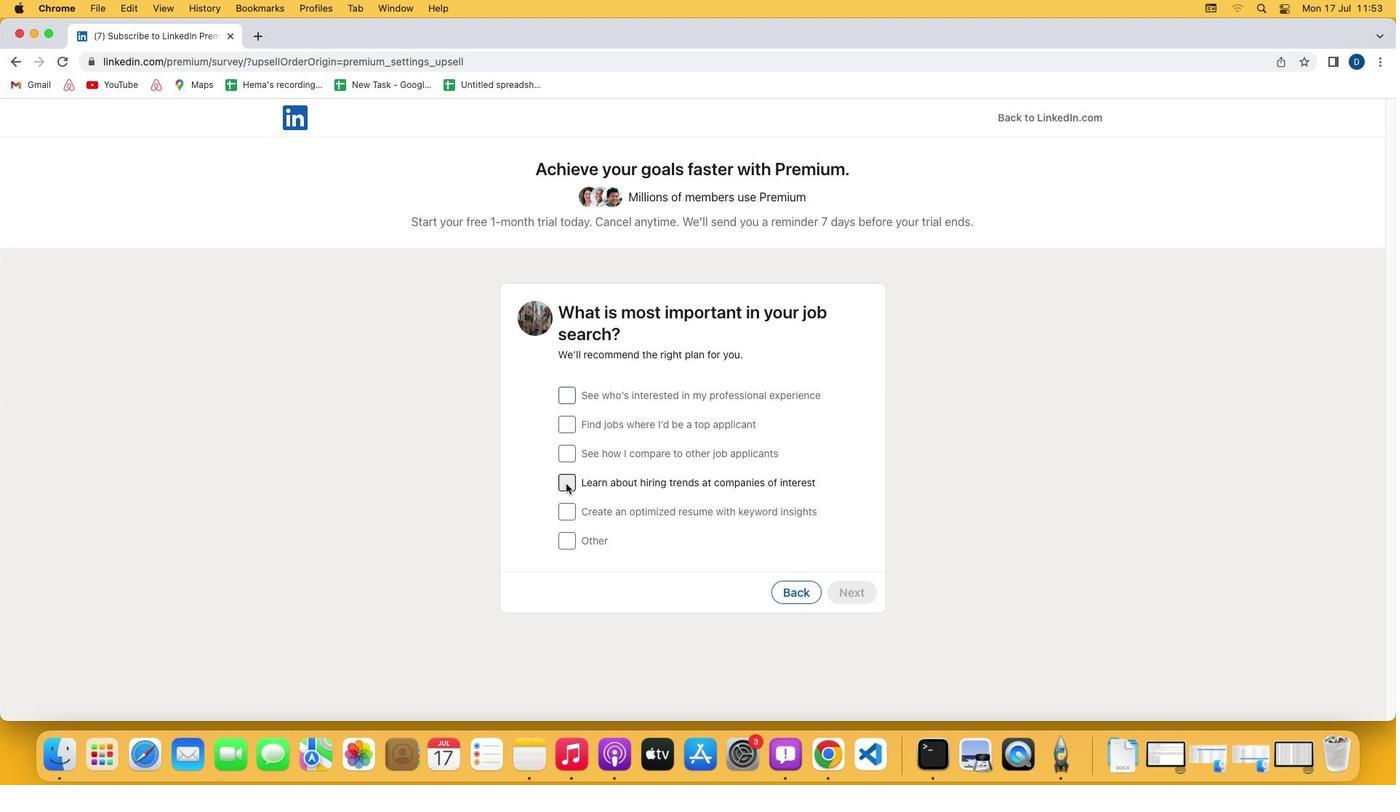 
Action: Mouse moved to (834, 594)
Screenshot: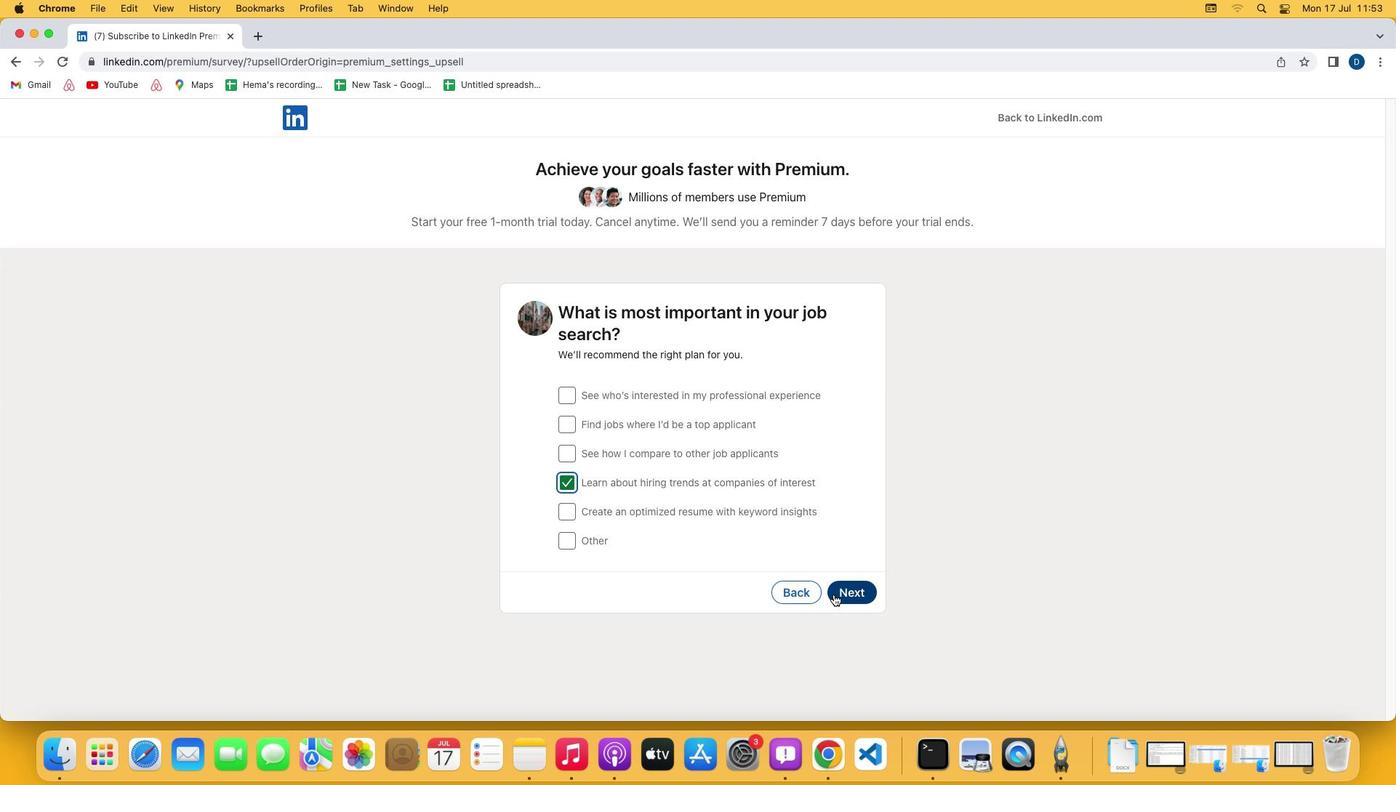 
Action: Mouse pressed left at (834, 594)
Screenshot: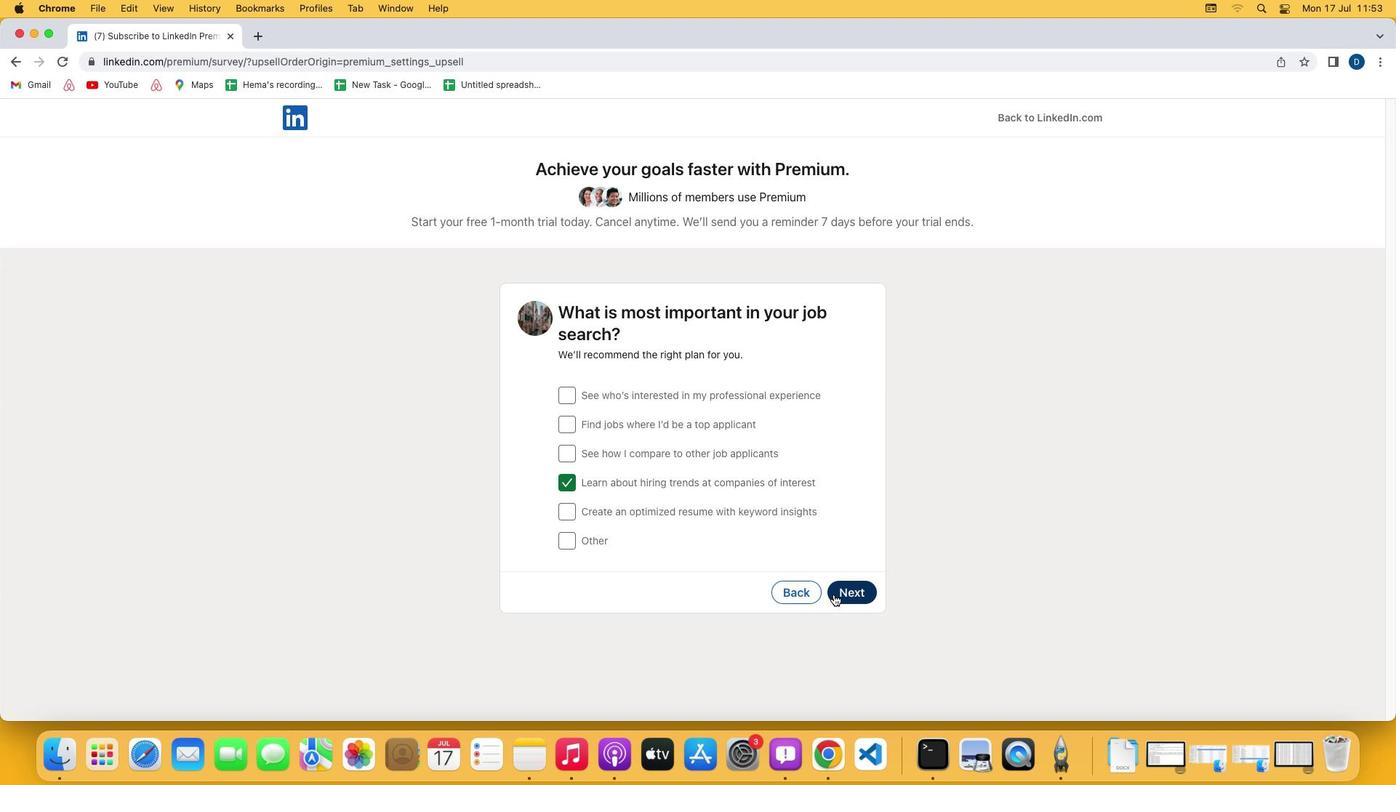 
Action: Mouse moved to (684, 570)
Screenshot: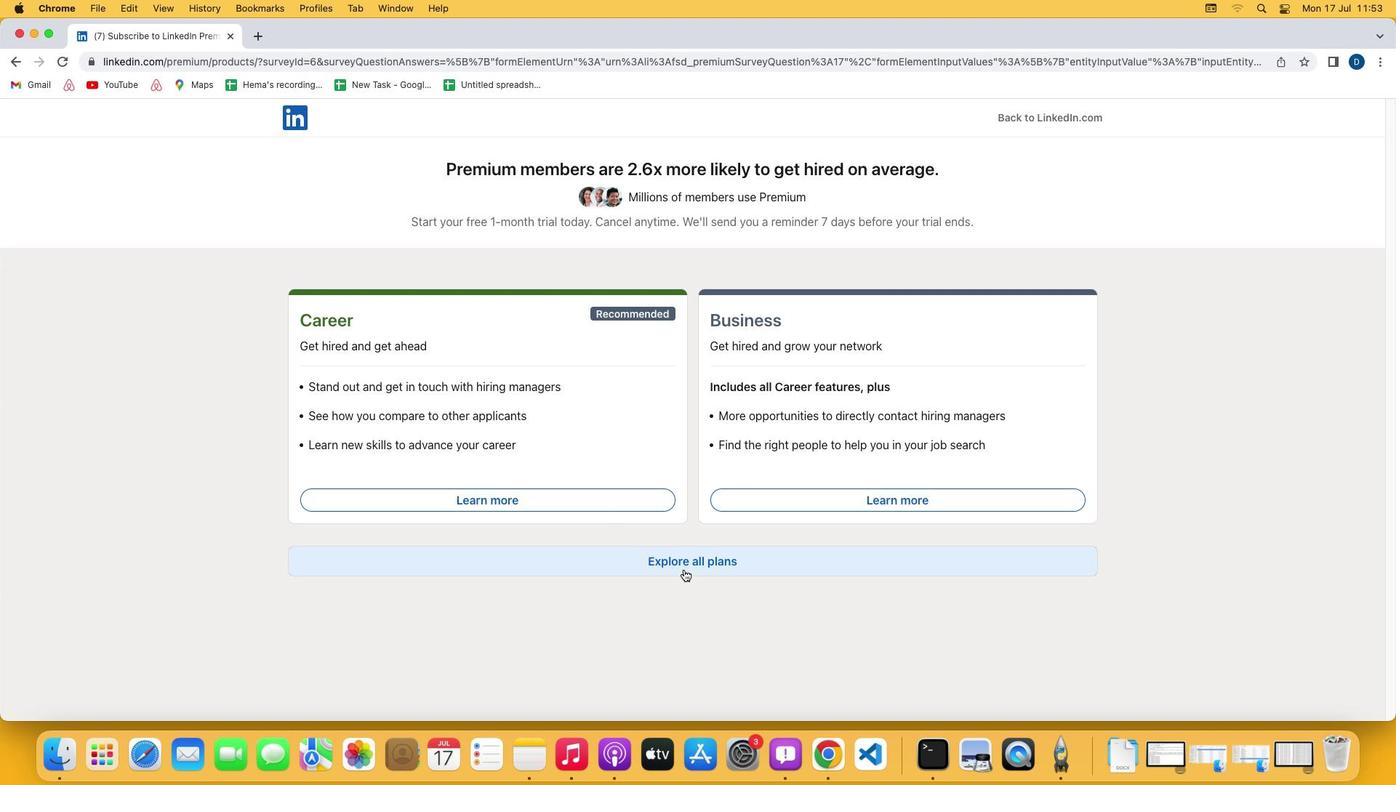 
Action: Mouse pressed left at (684, 570)
Screenshot: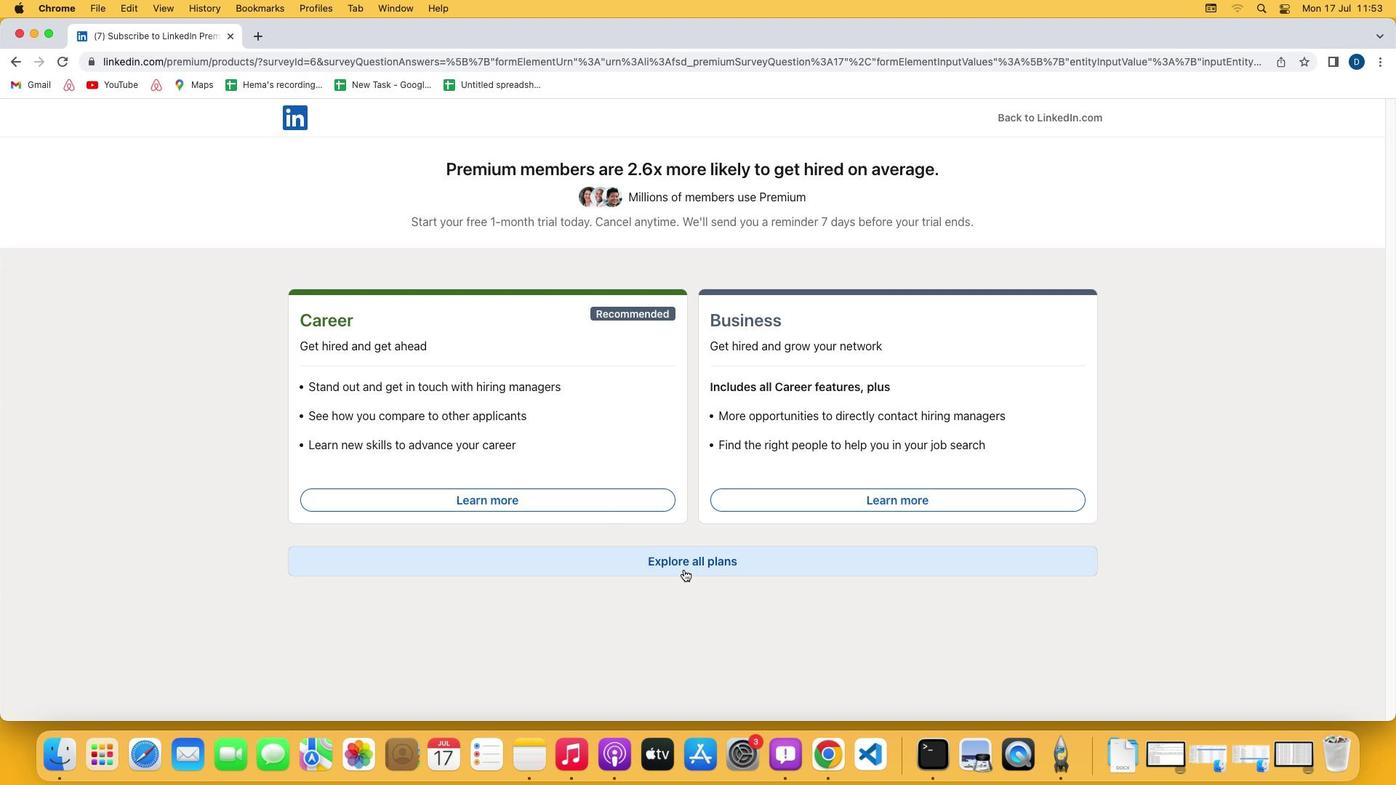 
Action: Mouse moved to (421, 598)
Screenshot: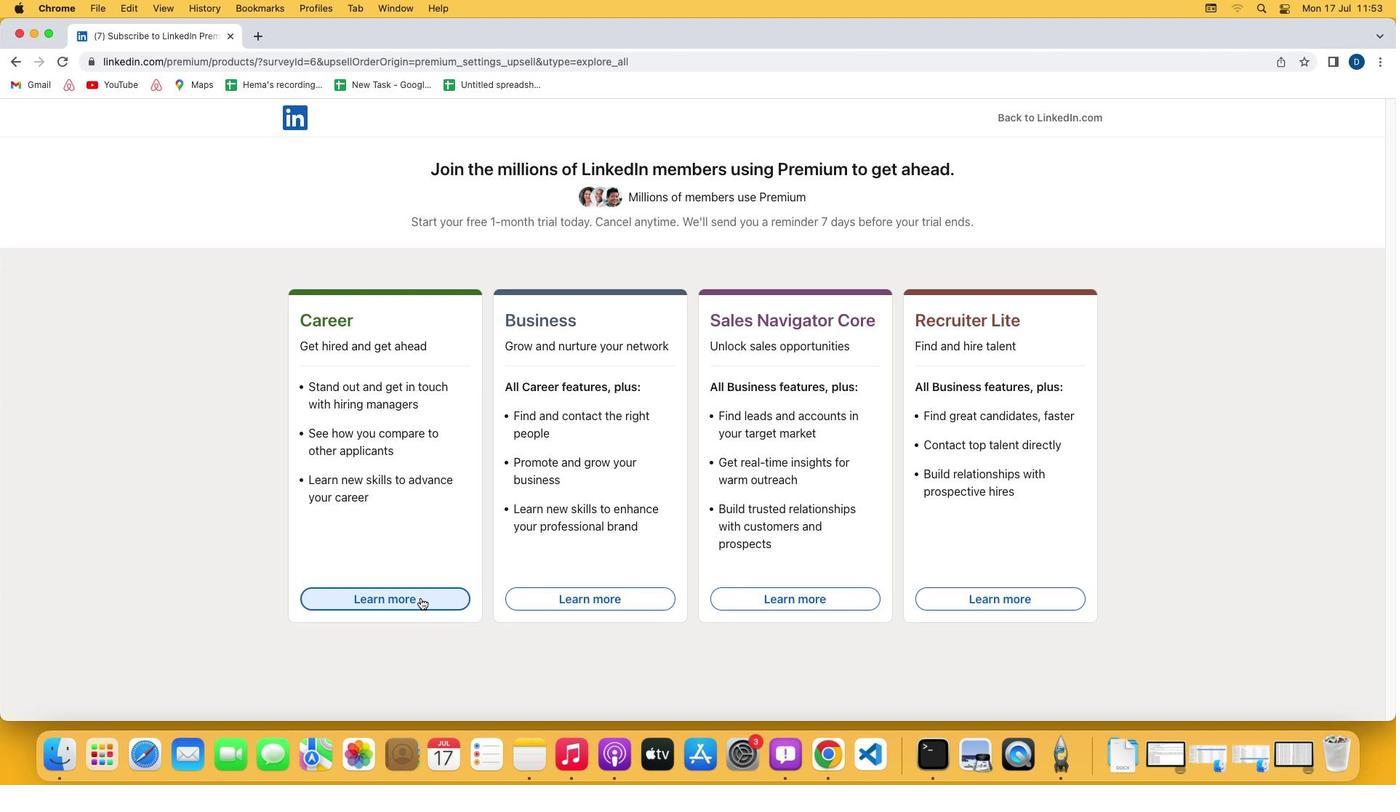 
Action: Mouse pressed left at (421, 598)
Screenshot: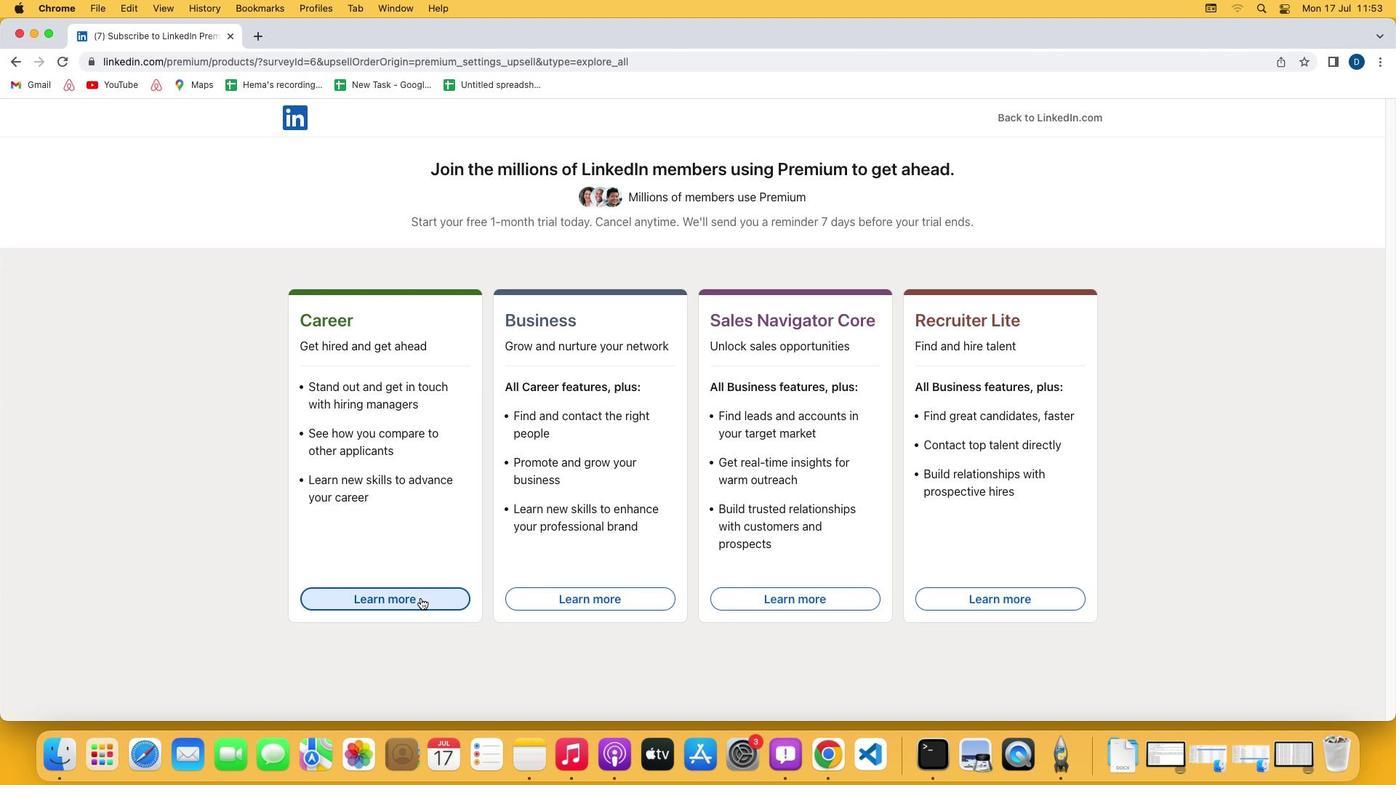 
